Task: Find connections with filter location Nāgod with filter topic #technologywith filter profile language French with filter current company Pharma Stuff with filter school Seventh Day Adventist Higher Secondary School with filter industry Semiconductor Manufacturing with filter service category Market Strategy with filter keywords title Budget Analyst
Action: Mouse moved to (488, 82)
Screenshot: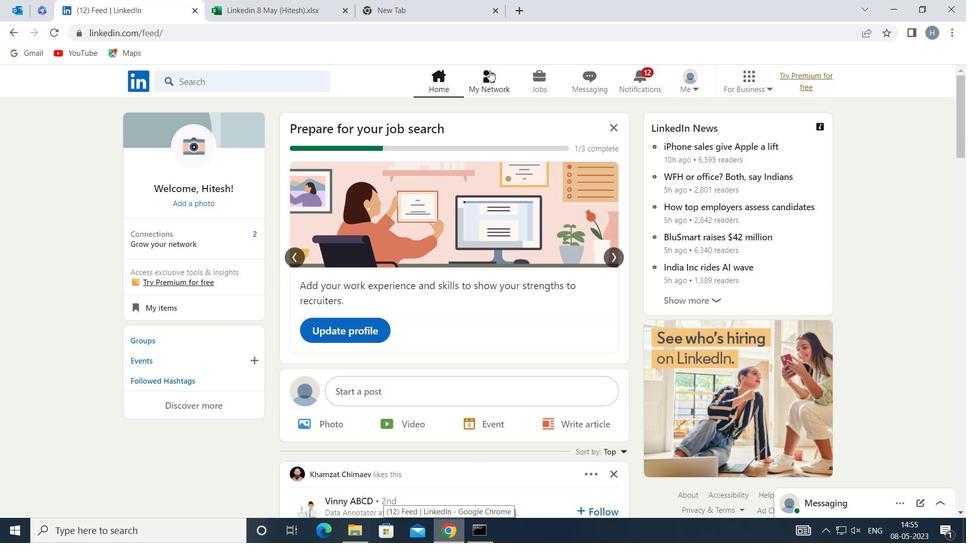 
Action: Mouse pressed left at (488, 82)
Screenshot: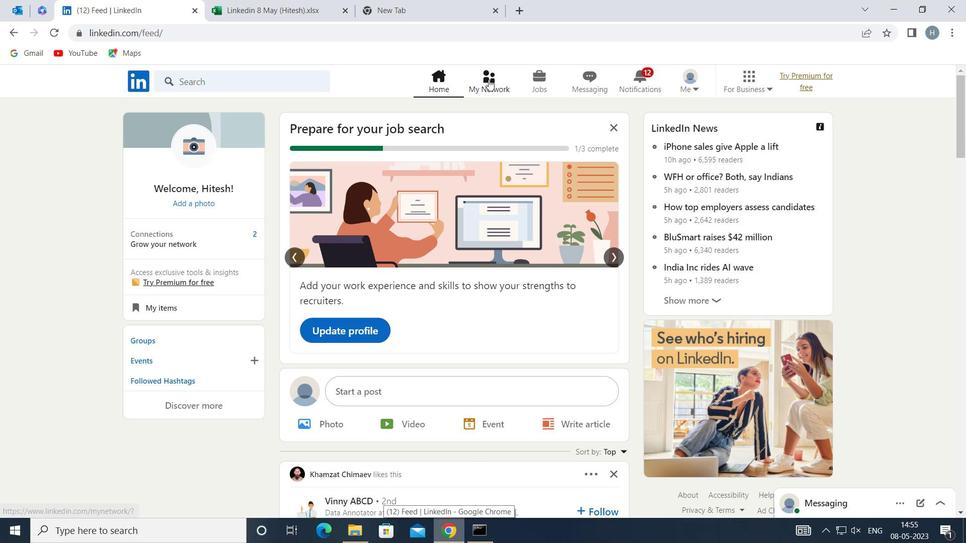 
Action: Mouse moved to (253, 151)
Screenshot: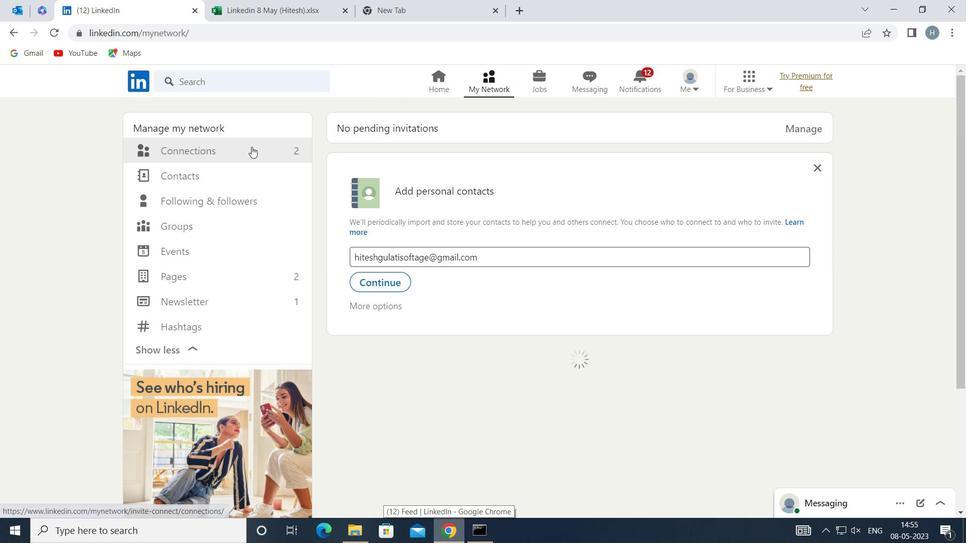 
Action: Mouse pressed left at (253, 151)
Screenshot: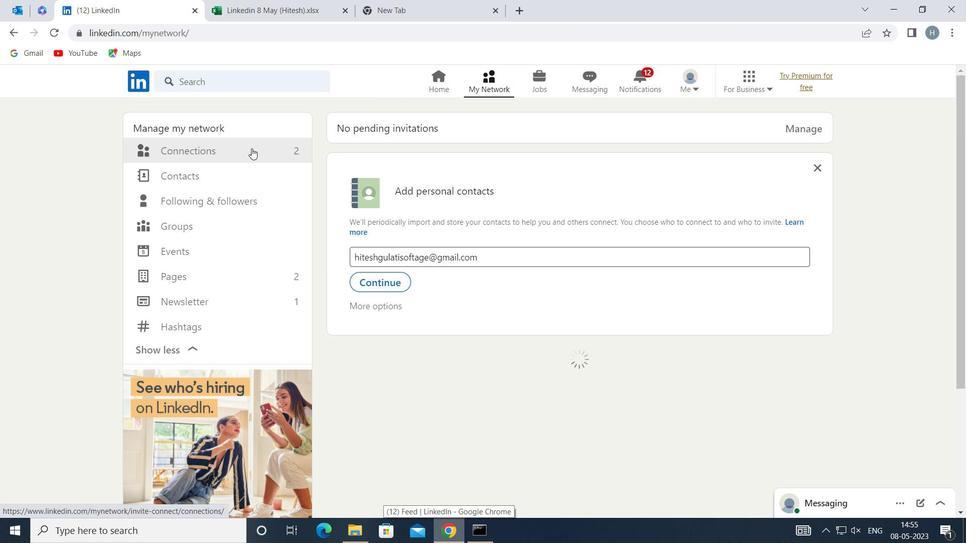 
Action: Mouse moved to (571, 149)
Screenshot: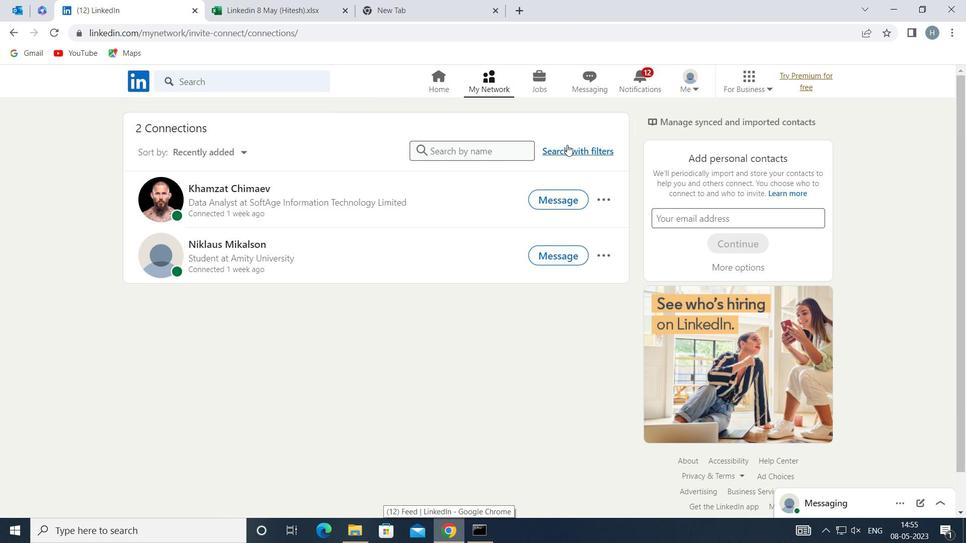 
Action: Mouse pressed left at (571, 149)
Screenshot: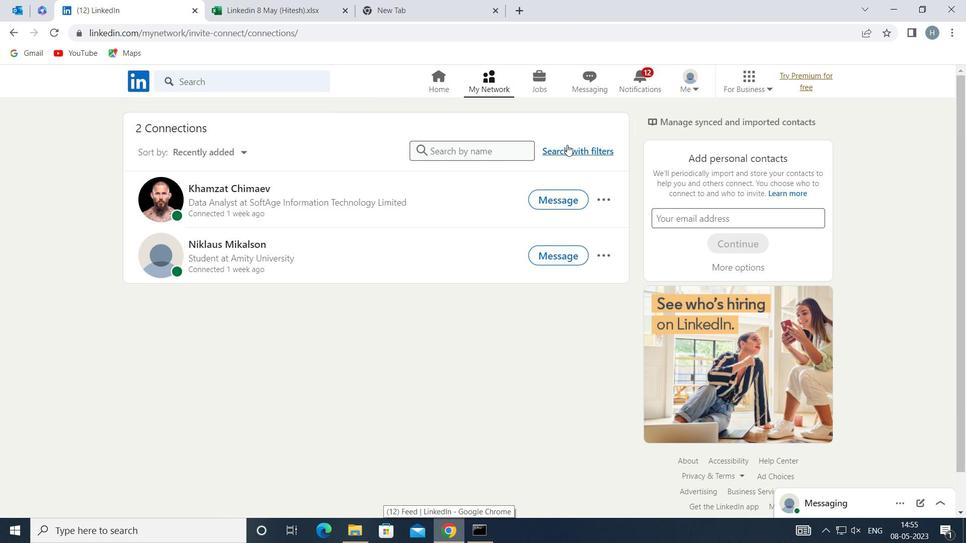 
Action: Mouse moved to (560, 150)
Screenshot: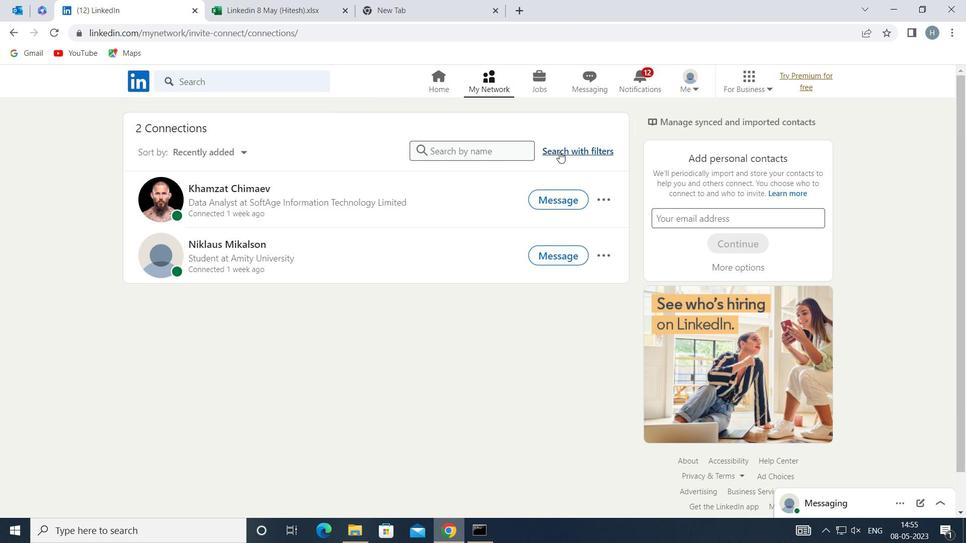 
Action: Mouse pressed left at (560, 150)
Screenshot: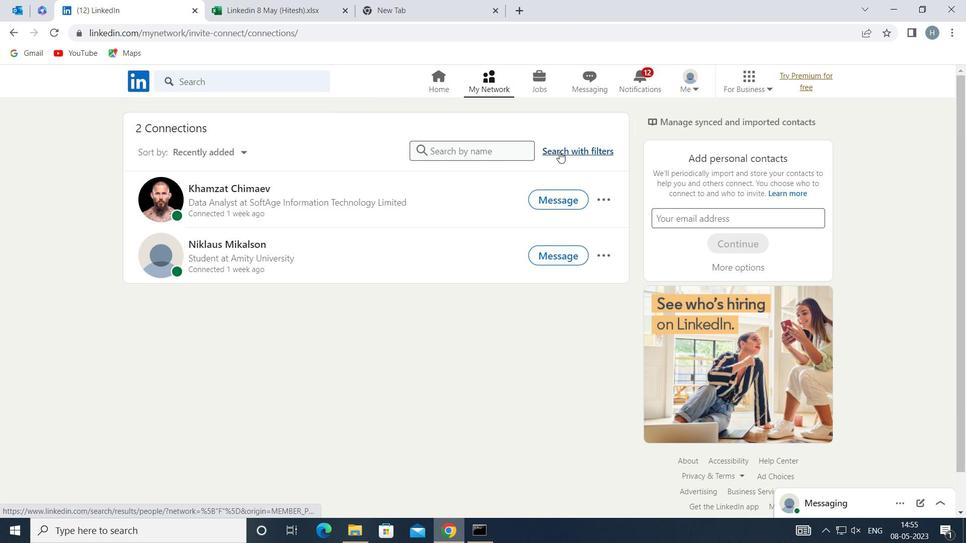 
Action: Mouse moved to (523, 110)
Screenshot: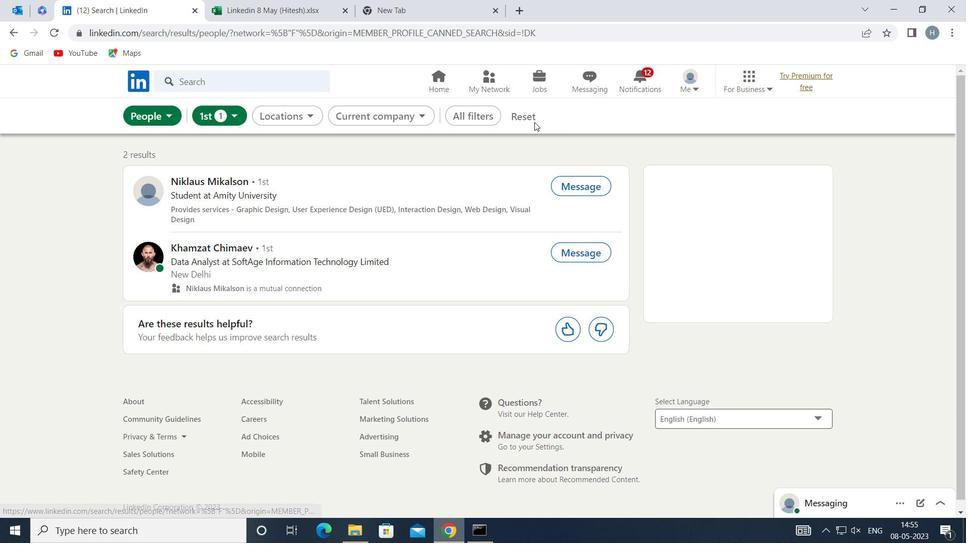 
Action: Mouse pressed left at (523, 110)
Screenshot: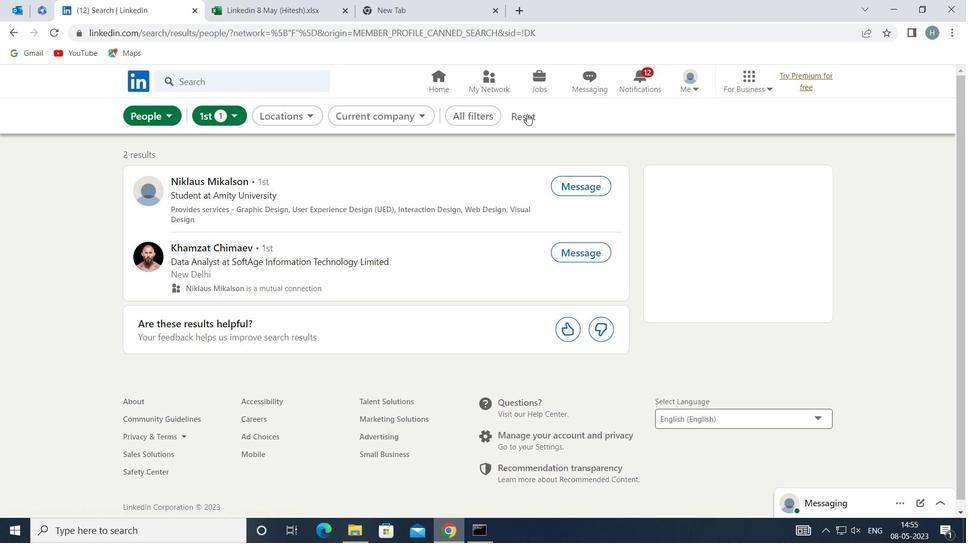 
Action: Mouse moved to (519, 111)
Screenshot: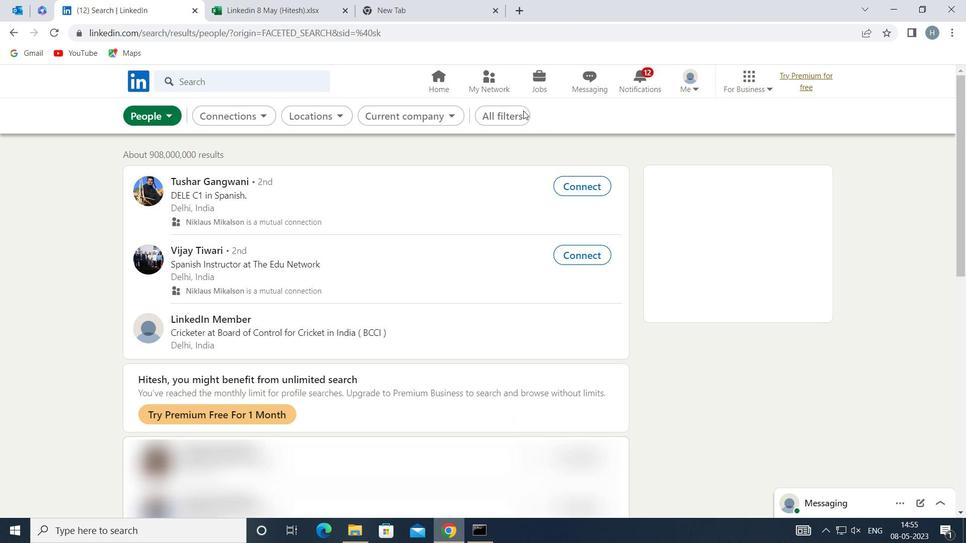
Action: Mouse pressed left at (519, 111)
Screenshot: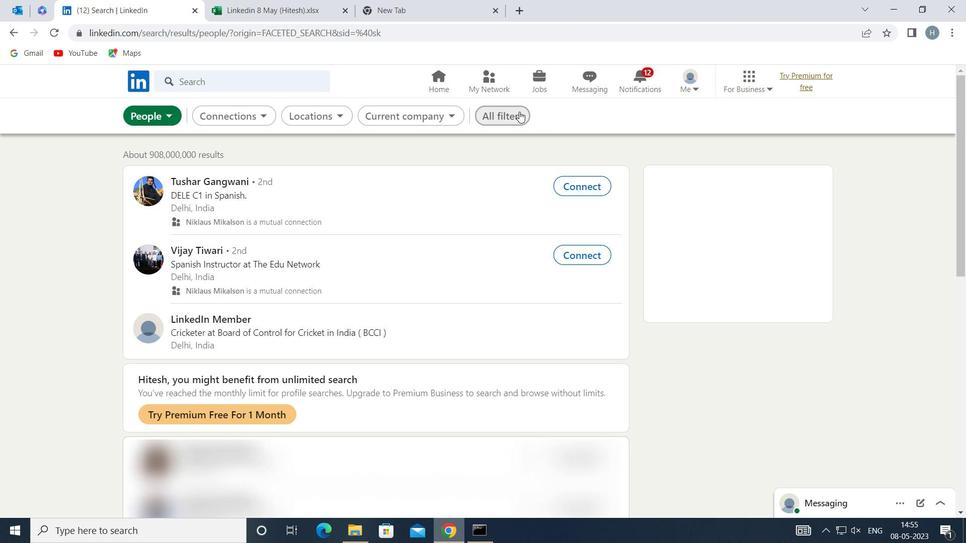 
Action: Mouse moved to (798, 213)
Screenshot: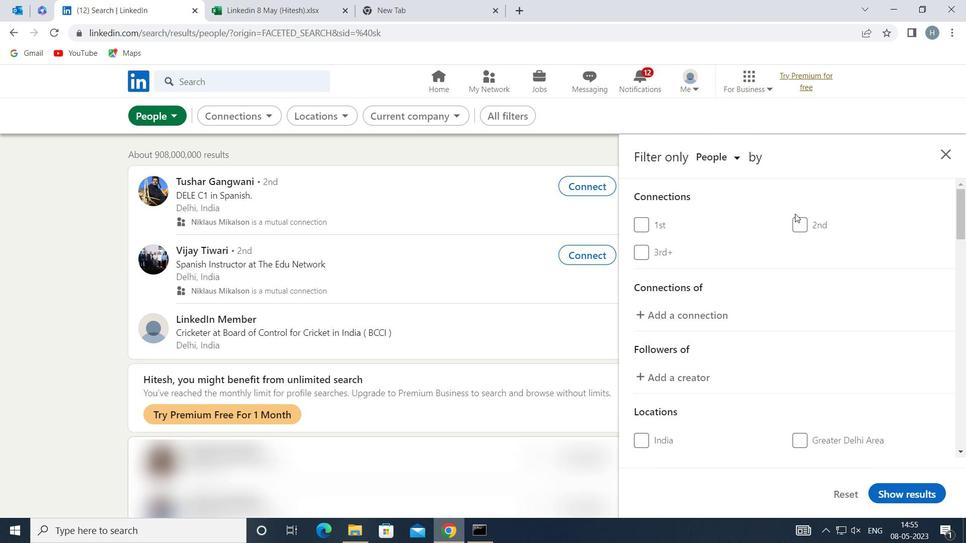 
Action: Mouse scrolled (798, 213) with delta (0, 0)
Screenshot: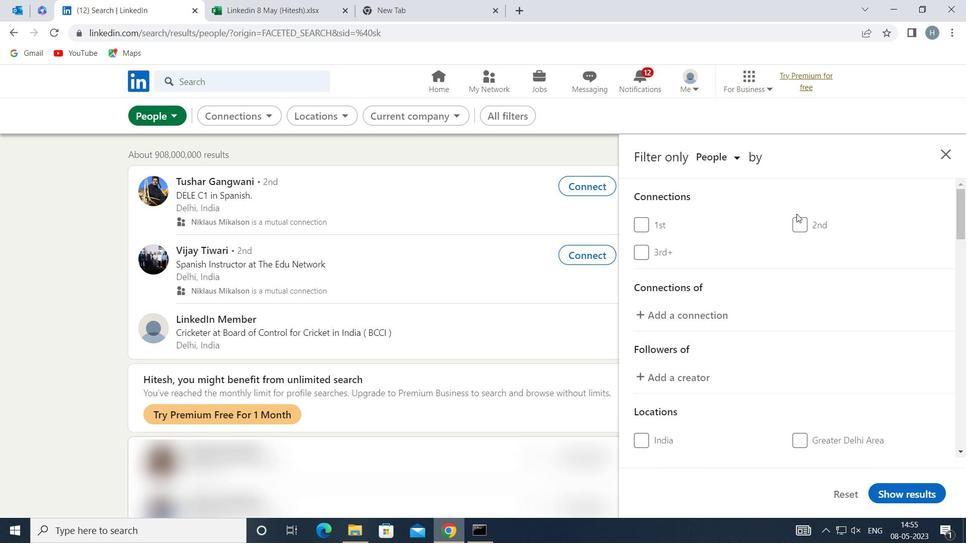 
Action: Mouse scrolled (798, 213) with delta (0, 0)
Screenshot: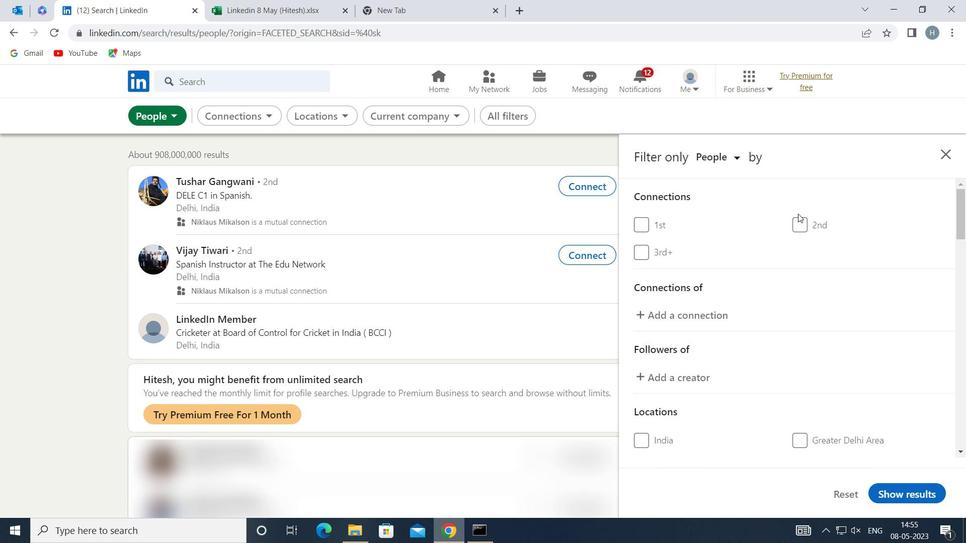 
Action: Mouse moved to (802, 212)
Screenshot: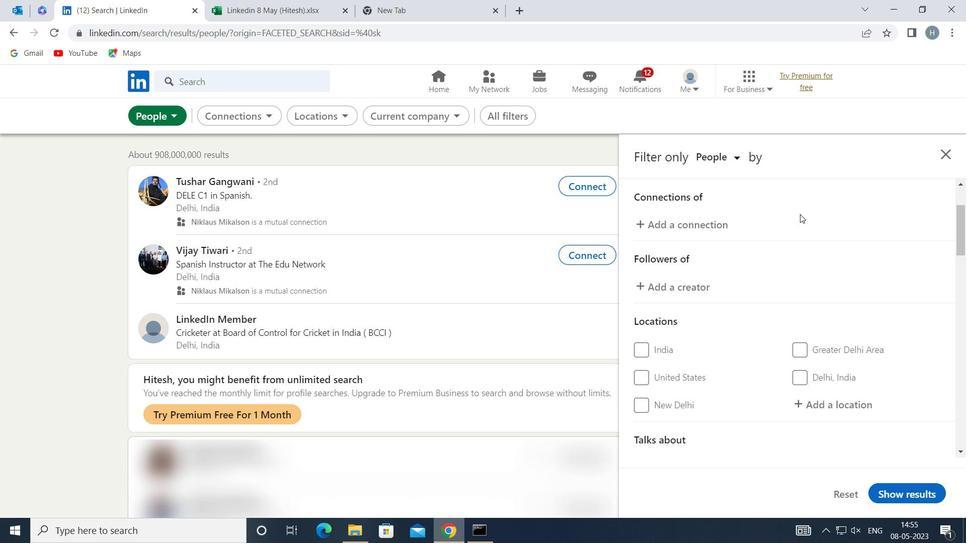 
Action: Mouse scrolled (802, 212) with delta (0, 0)
Screenshot: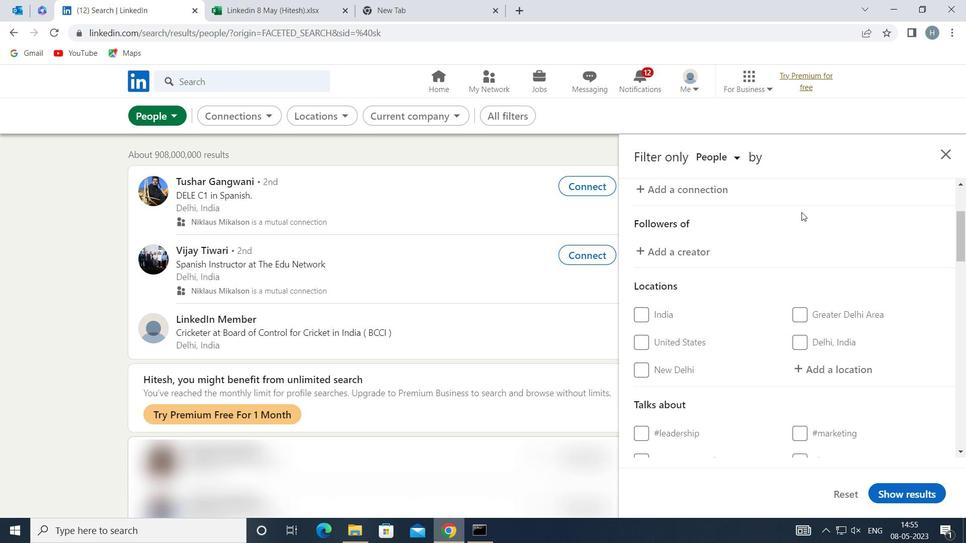 
Action: Mouse moved to (844, 302)
Screenshot: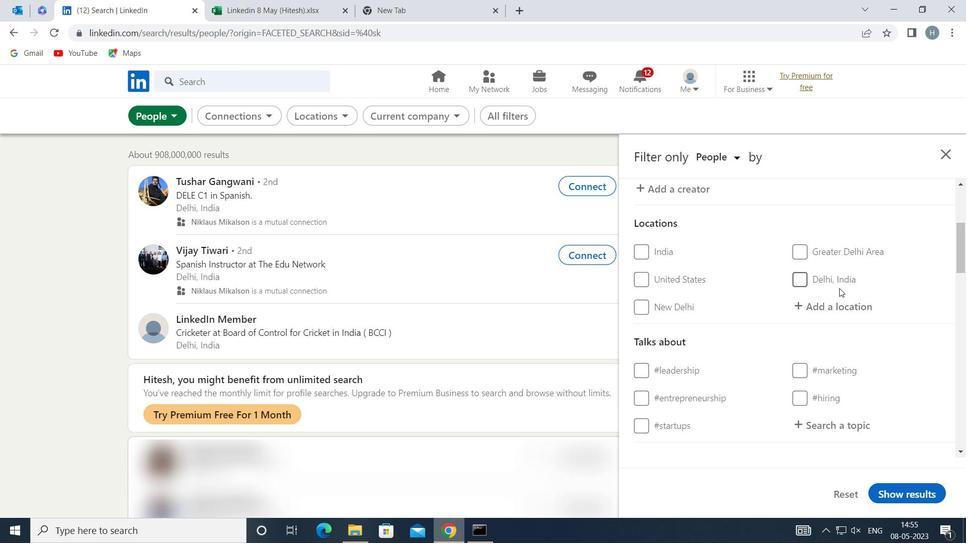 
Action: Mouse pressed left at (844, 302)
Screenshot: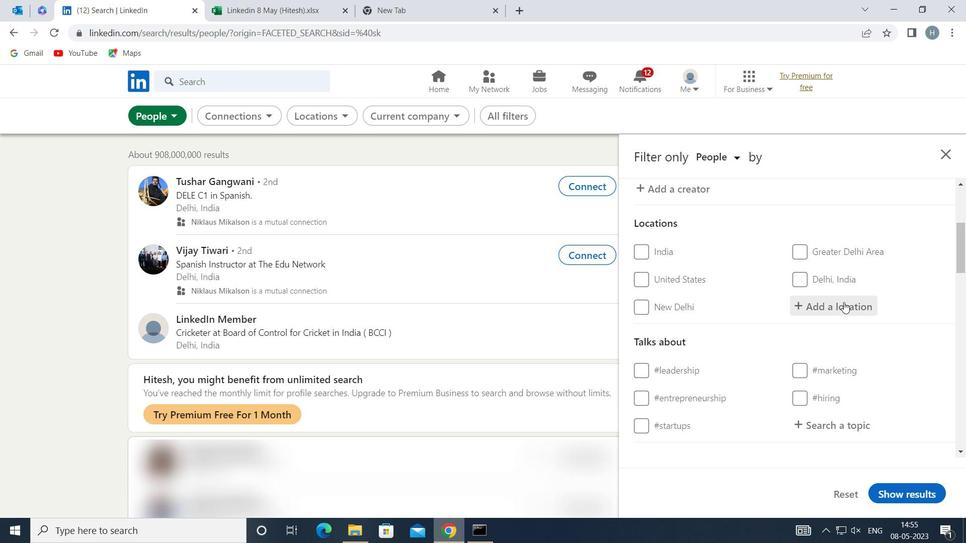 
Action: Mouse moved to (844, 302)
Screenshot: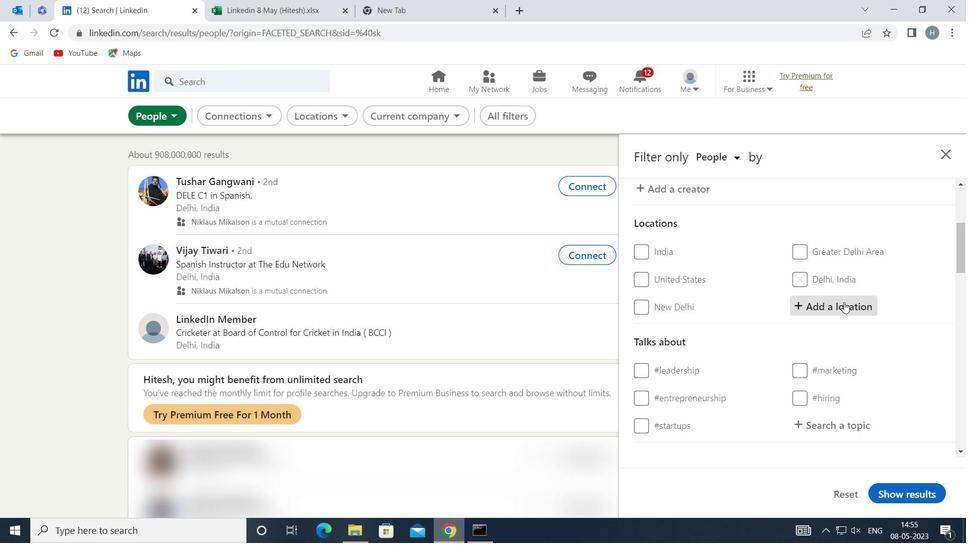 
Action: Key pressed <Key.shift>NAGOD
Screenshot: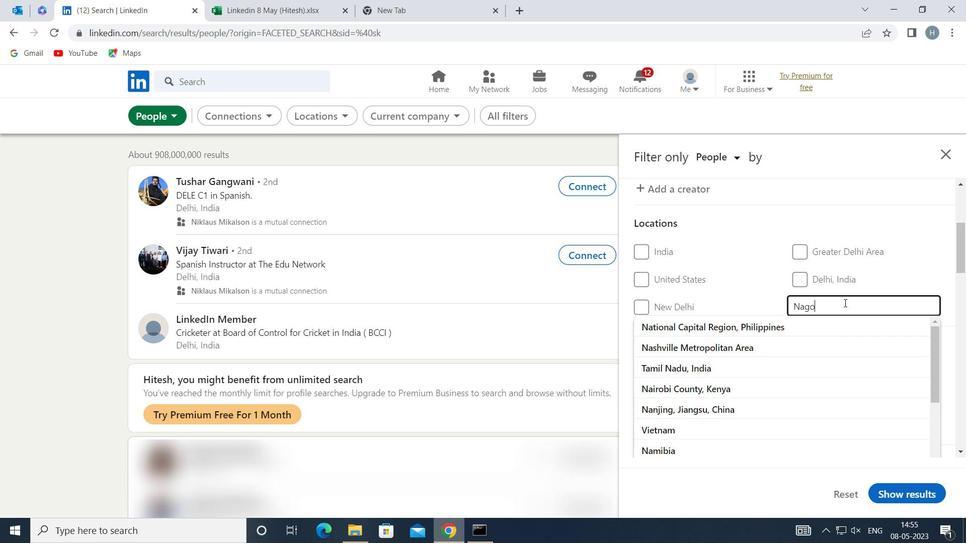 
Action: Mouse moved to (829, 323)
Screenshot: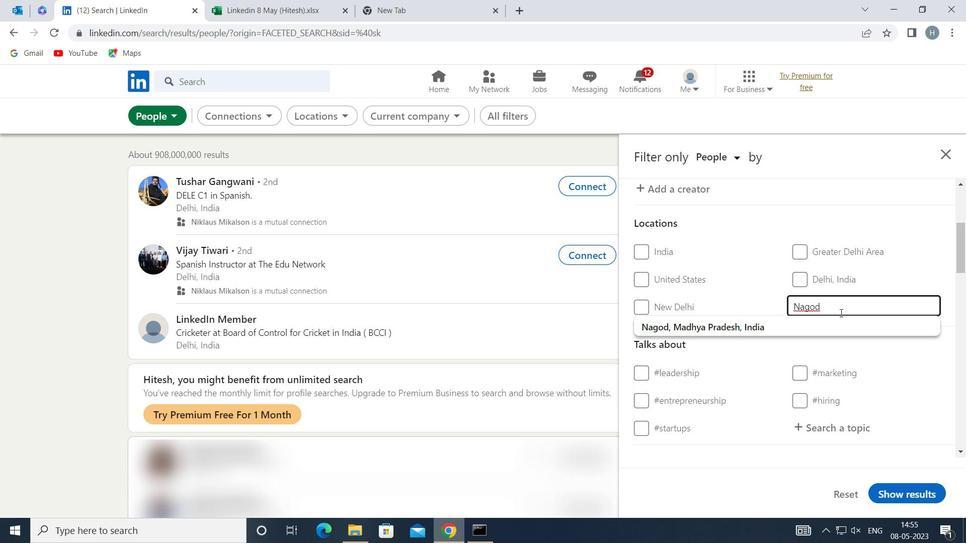 
Action: Mouse pressed left at (829, 323)
Screenshot: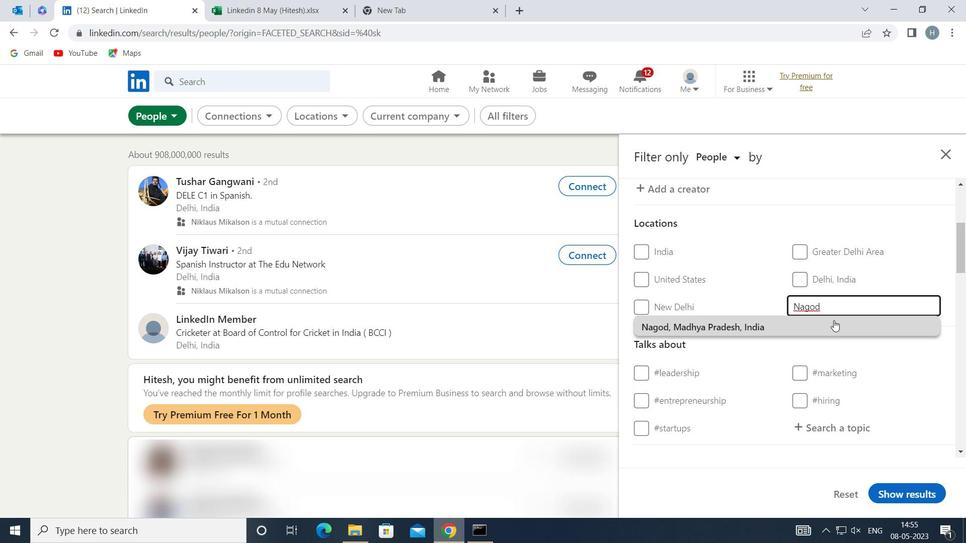 
Action: Mouse moved to (829, 324)
Screenshot: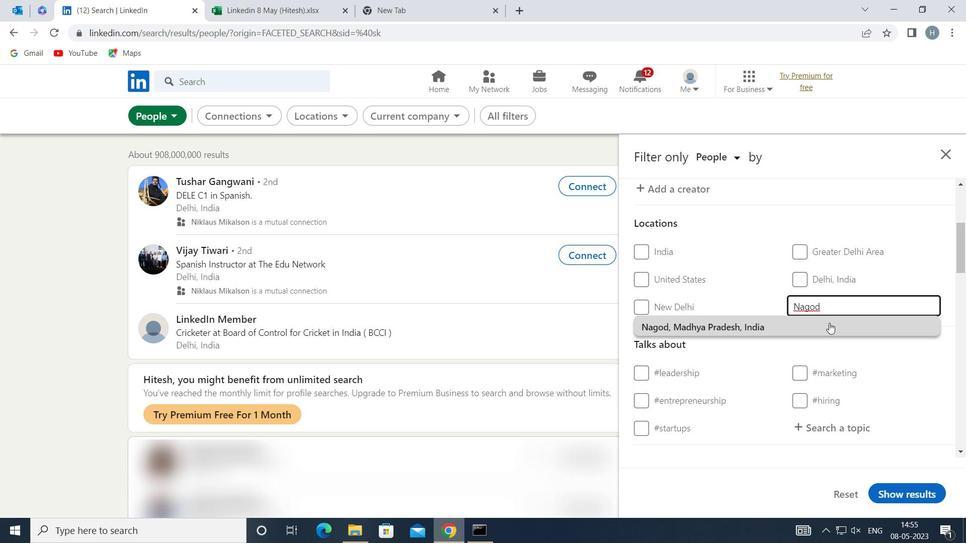 
Action: Mouse scrolled (829, 324) with delta (0, 0)
Screenshot: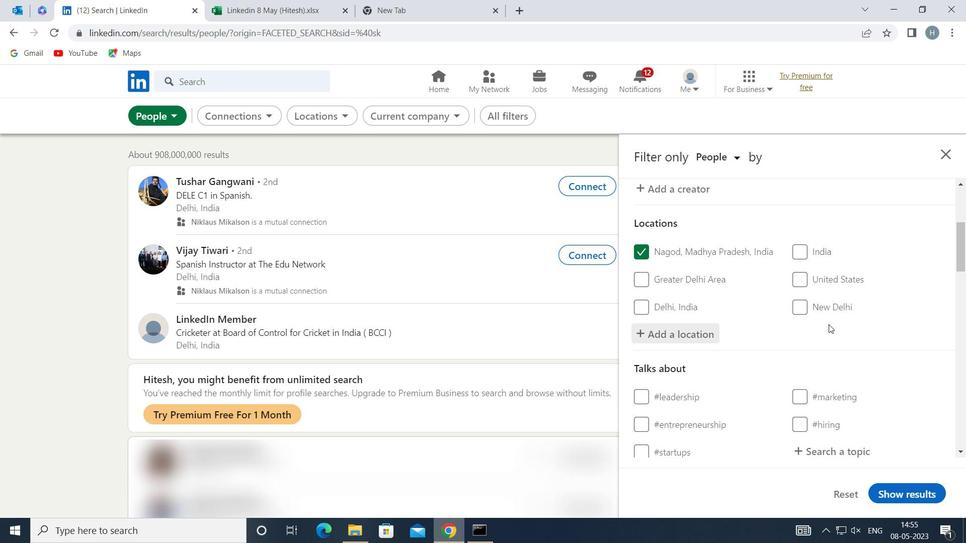 
Action: Mouse scrolled (829, 324) with delta (0, 0)
Screenshot: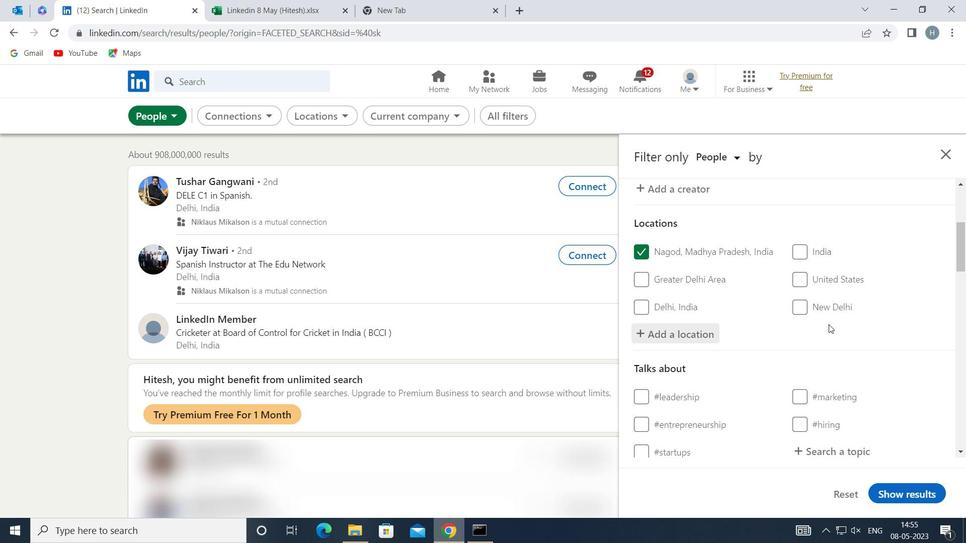
Action: Mouse pressed left at (829, 324)
Screenshot: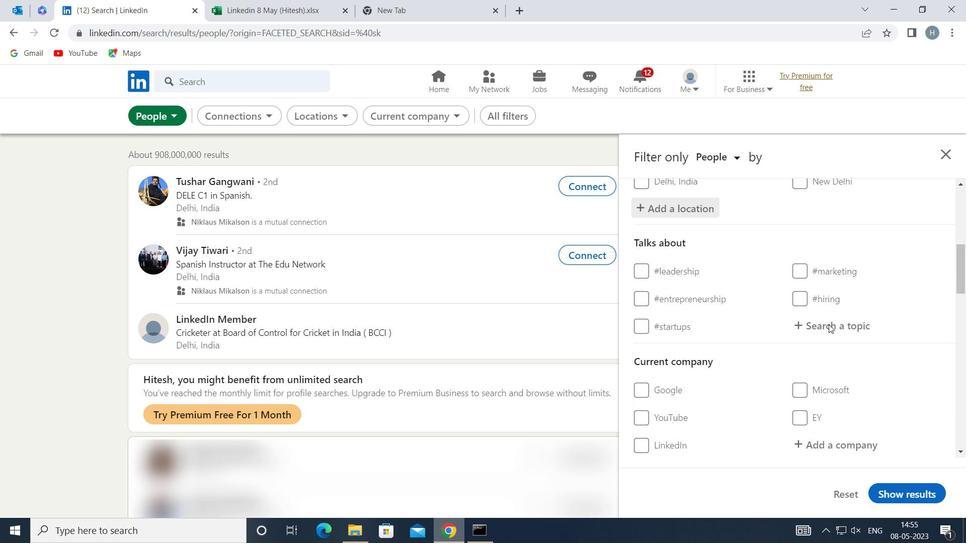 
Action: Key pressed TECHNOLOGY
Screenshot: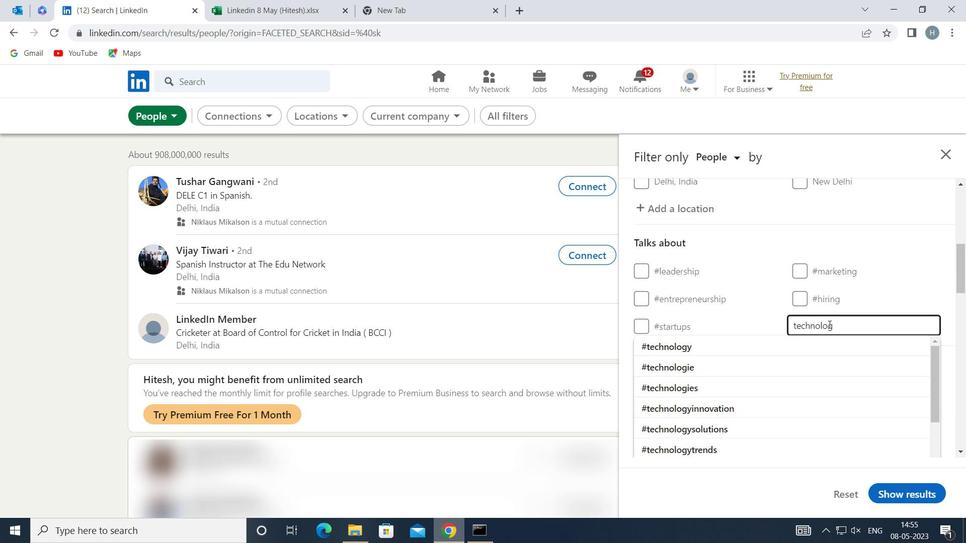 
Action: Mouse moved to (799, 339)
Screenshot: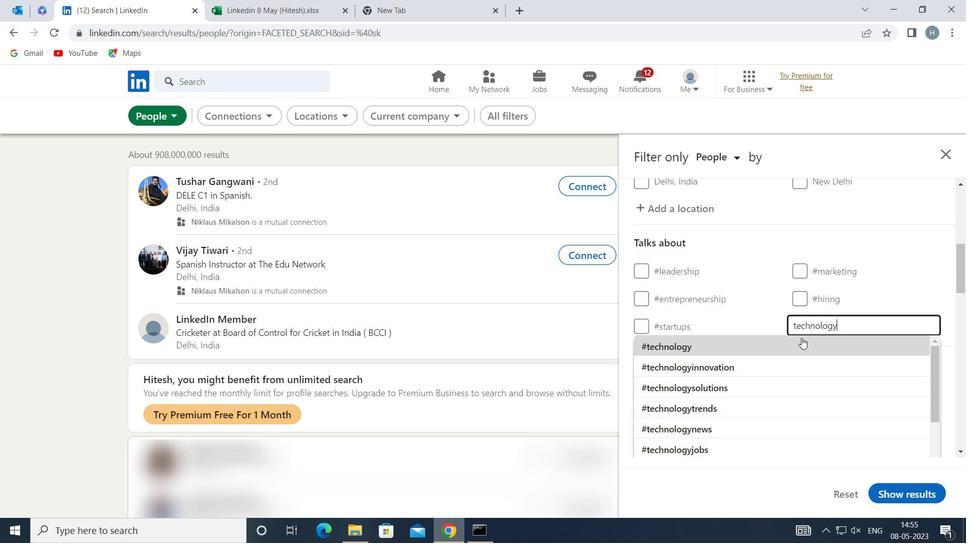 
Action: Mouse pressed left at (799, 339)
Screenshot: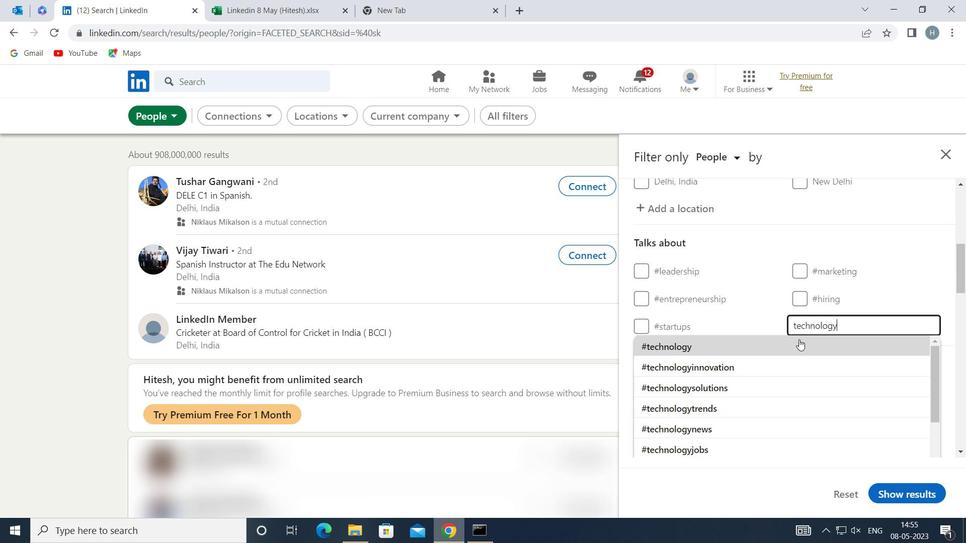 
Action: Mouse moved to (798, 336)
Screenshot: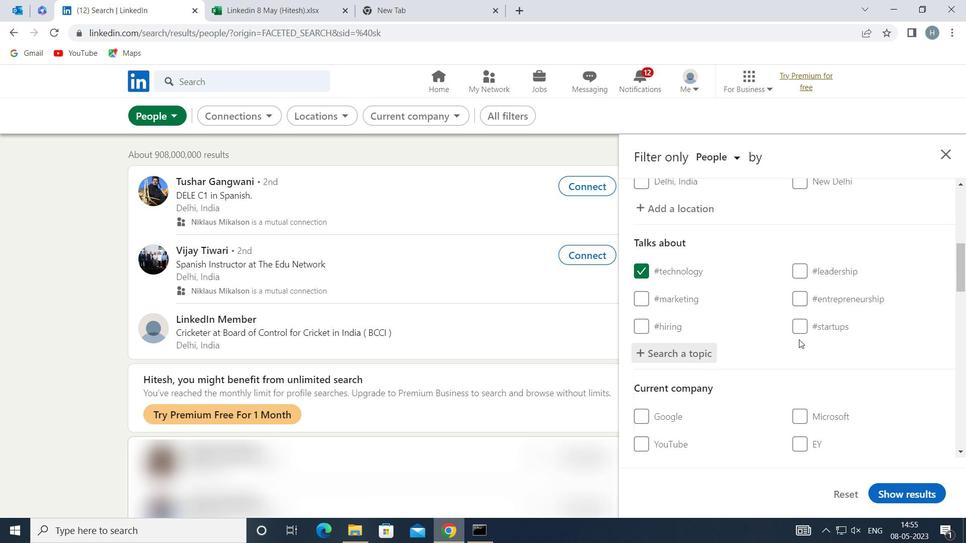
Action: Mouse scrolled (798, 335) with delta (0, 0)
Screenshot: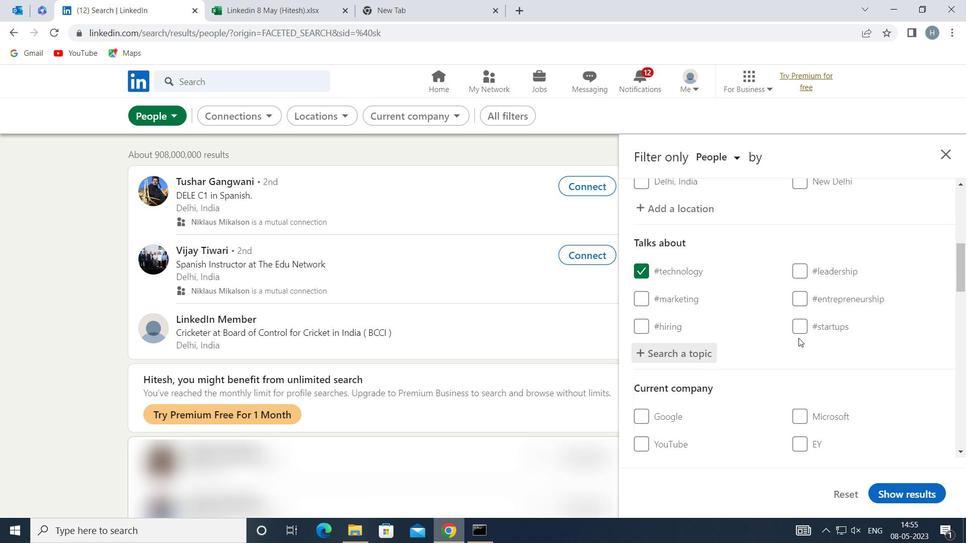 
Action: Mouse moved to (798, 331)
Screenshot: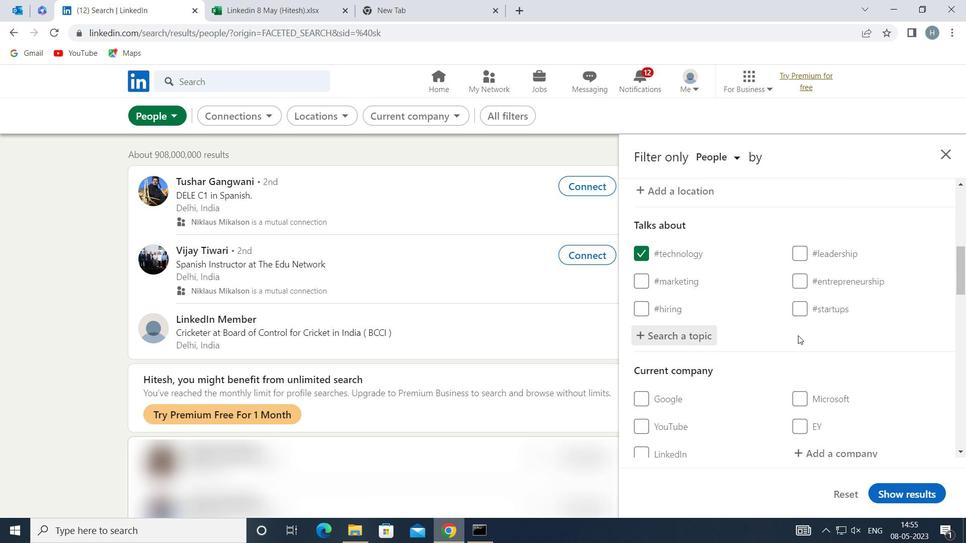 
Action: Mouse scrolled (798, 331) with delta (0, 0)
Screenshot: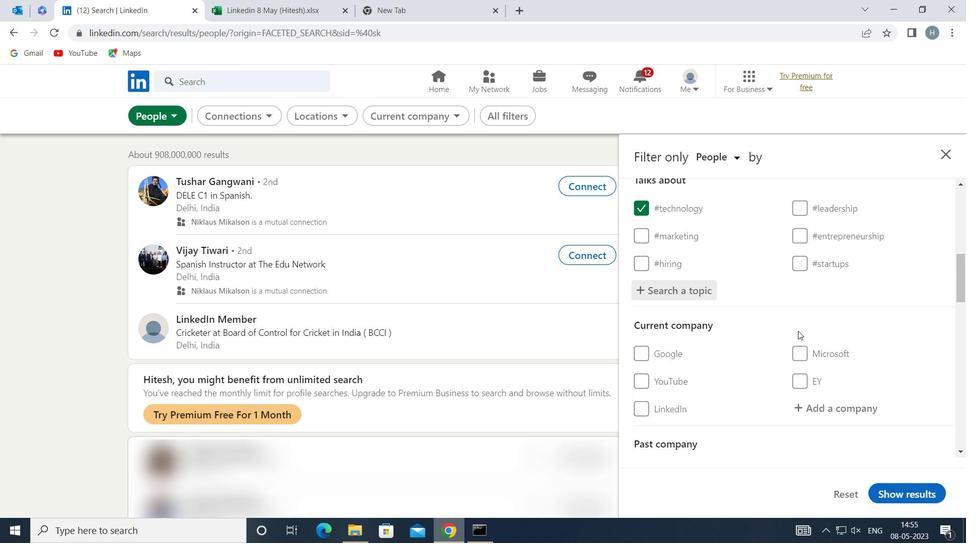 
Action: Mouse moved to (798, 331)
Screenshot: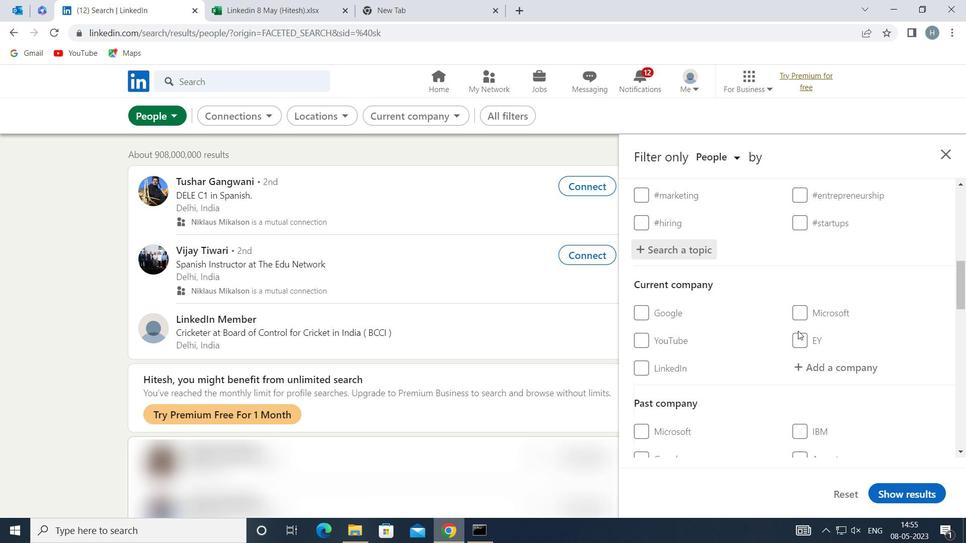 
Action: Mouse scrolled (798, 330) with delta (0, 0)
Screenshot: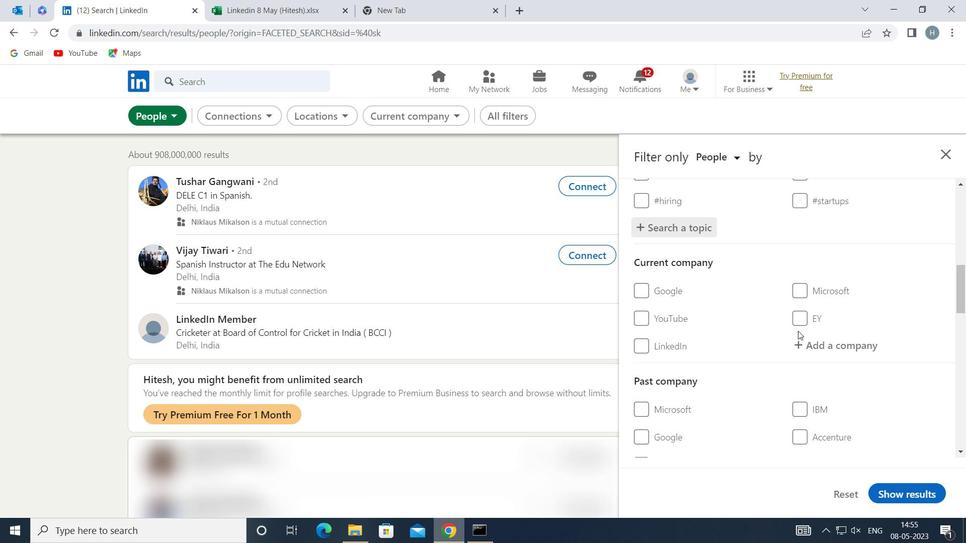 
Action: Mouse scrolled (798, 330) with delta (0, 0)
Screenshot: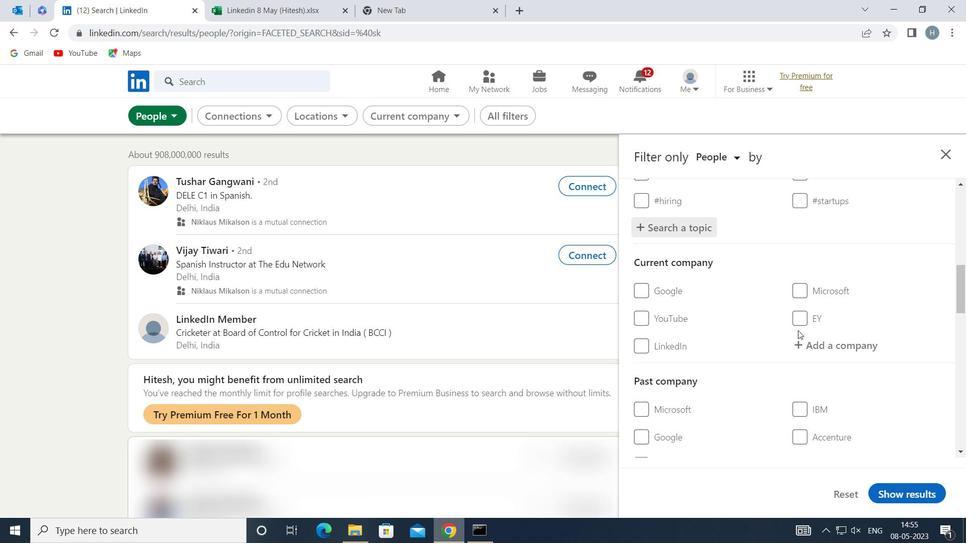 
Action: Mouse scrolled (798, 330) with delta (0, 0)
Screenshot: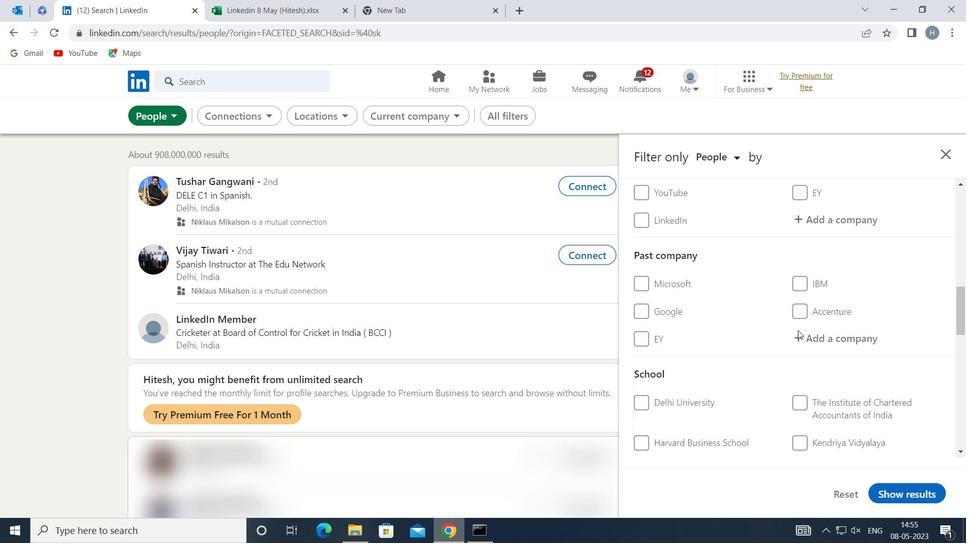 
Action: Mouse scrolled (798, 330) with delta (0, 0)
Screenshot: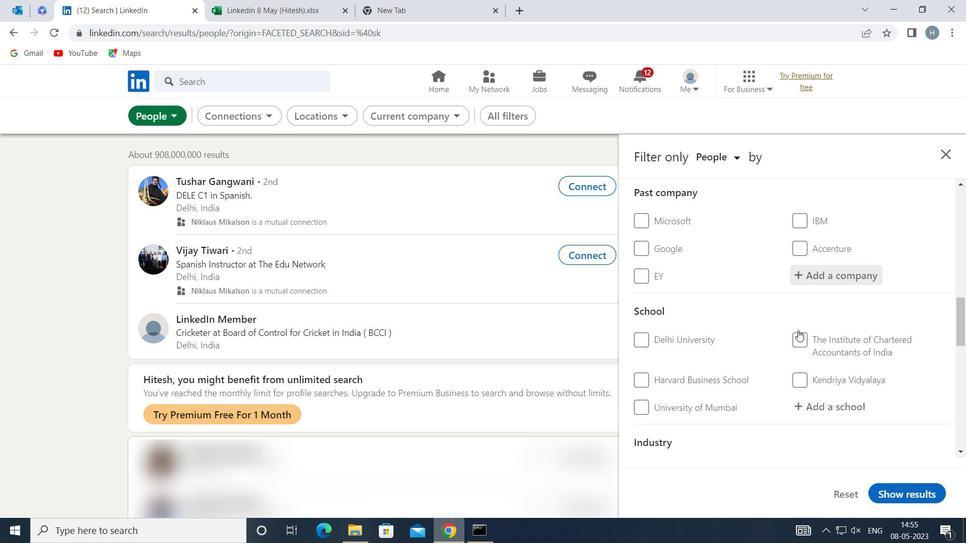 
Action: Mouse scrolled (798, 330) with delta (0, 0)
Screenshot: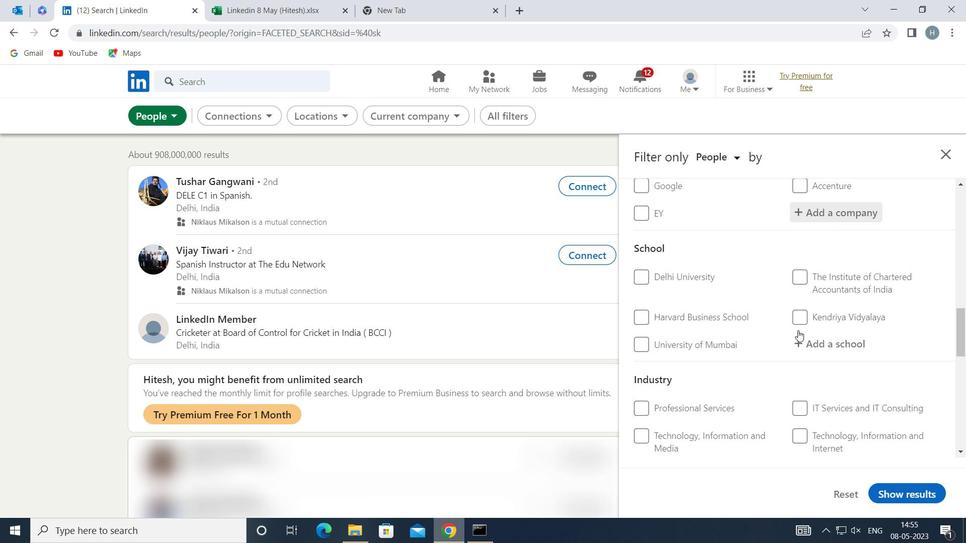 
Action: Mouse scrolled (798, 330) with delta (0, 0)
Screenshot: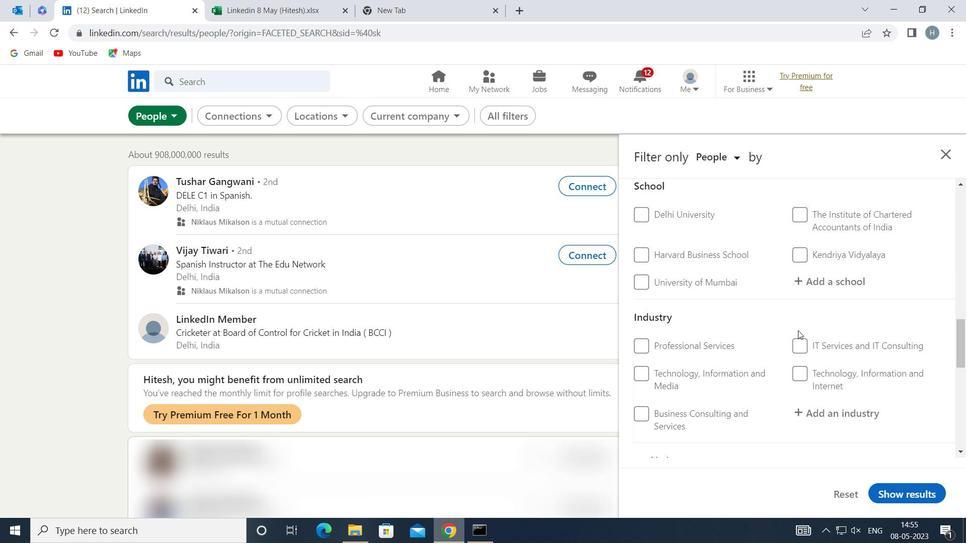 
Action: Mouse scrolled (798, 330) with delta (0, 0)
Screenshot: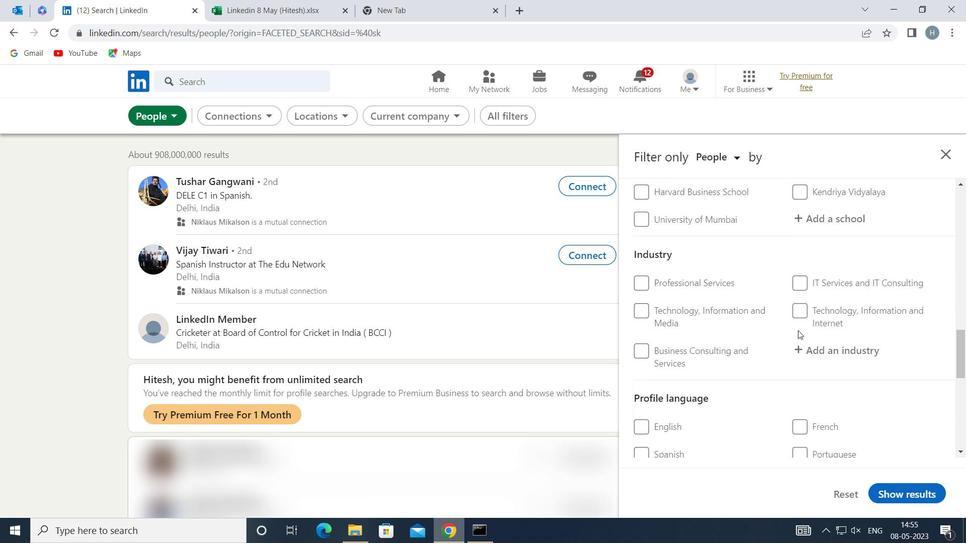 
Action: Mouse moved to (801, 367)
Screenshot: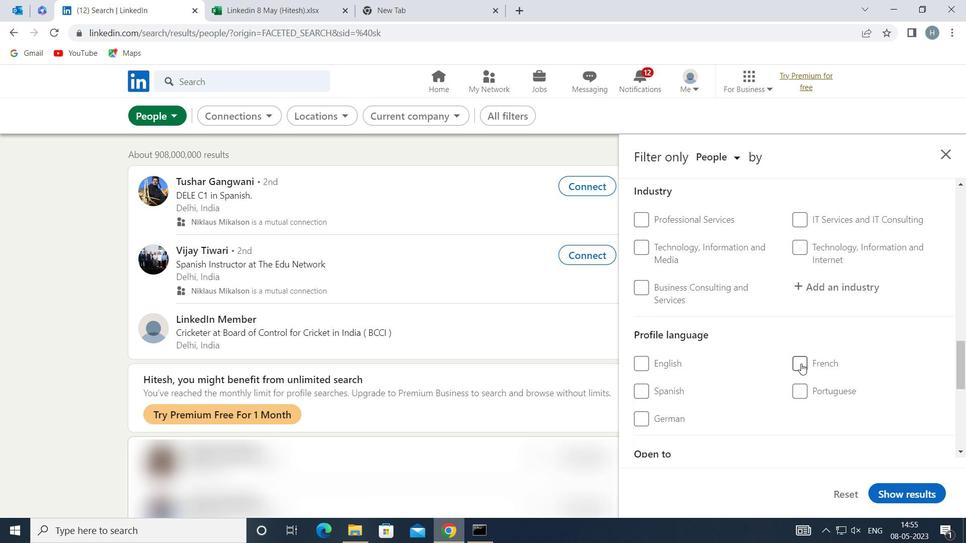 
Action: Mouse pressed left at (801, 367)
Screenshot: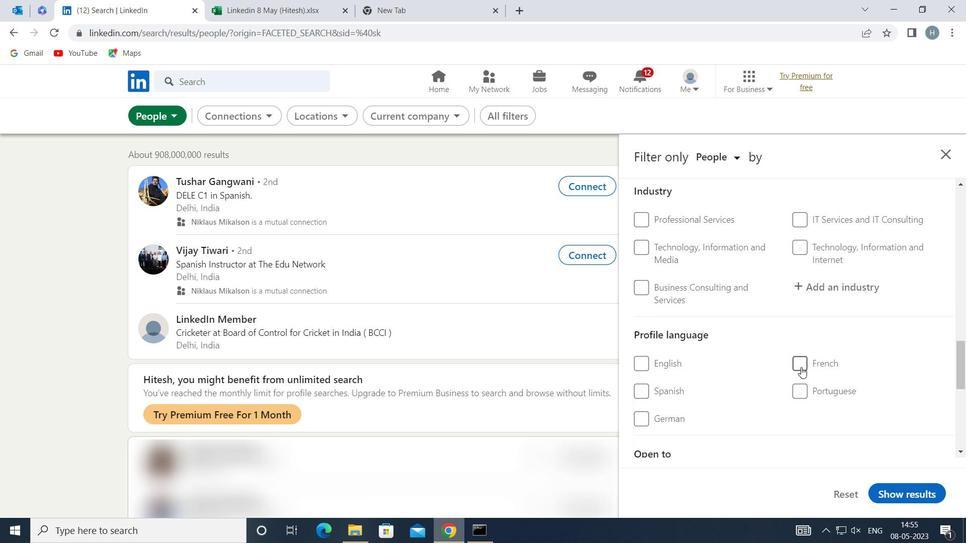 
Action: Mouse moved to (758, 346)
Screenshot: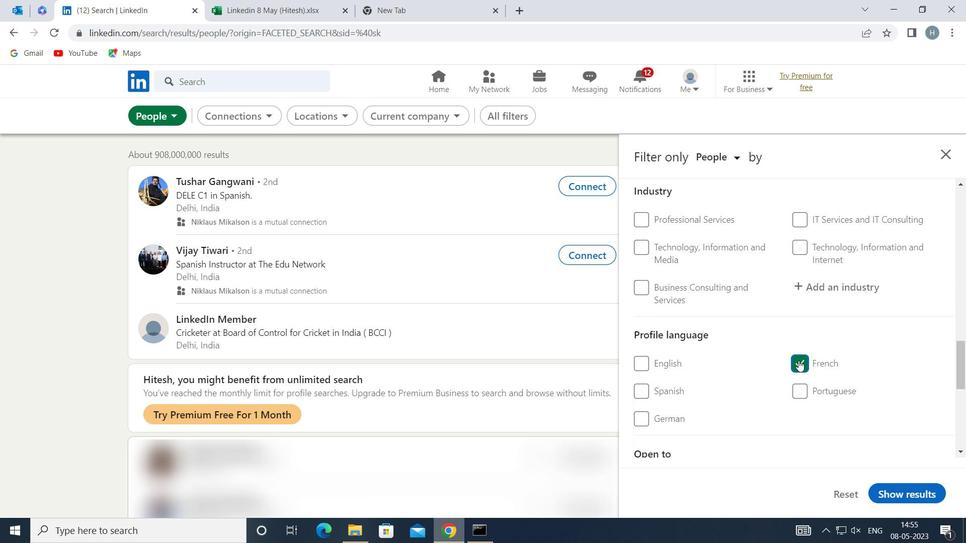 
Action: Mouse scrolled (758, 346) with delta (0, 0)
Screenshot: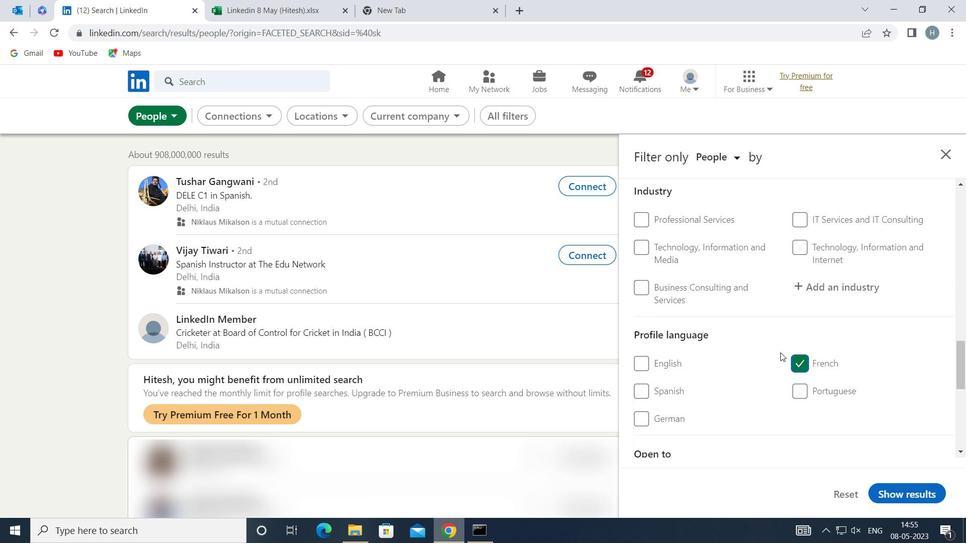 
Action: Mouse scrolled (758, 346) with delta (0, 0)
Screenshot: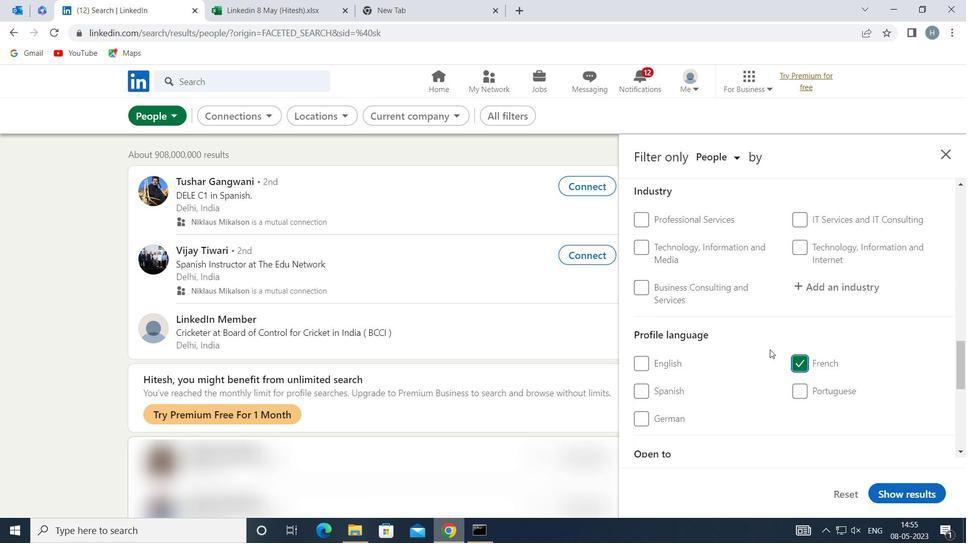 
Action: Mouse scrolled (758, 346) with delta (0, 0)
Screenshot: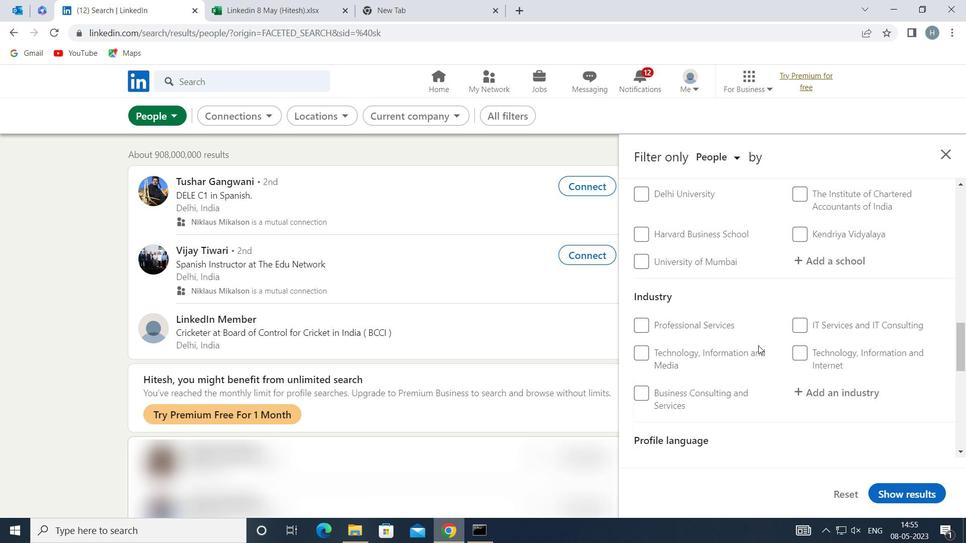 
Action: Mouse scrolled (758, 346) with delta (0, 0)
Screenshot: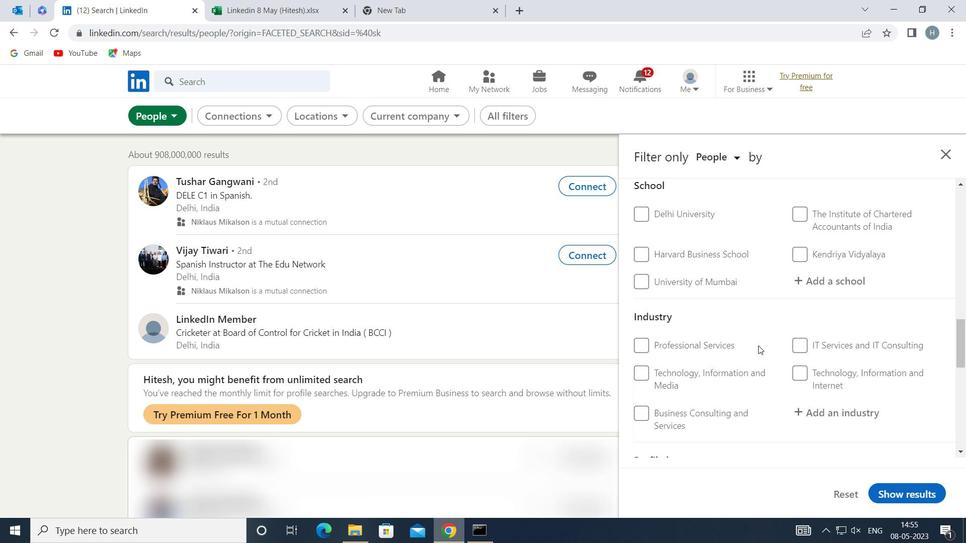 
Action: Mouse scrolled (758, 346) with delta (0, 0)
Screenshot: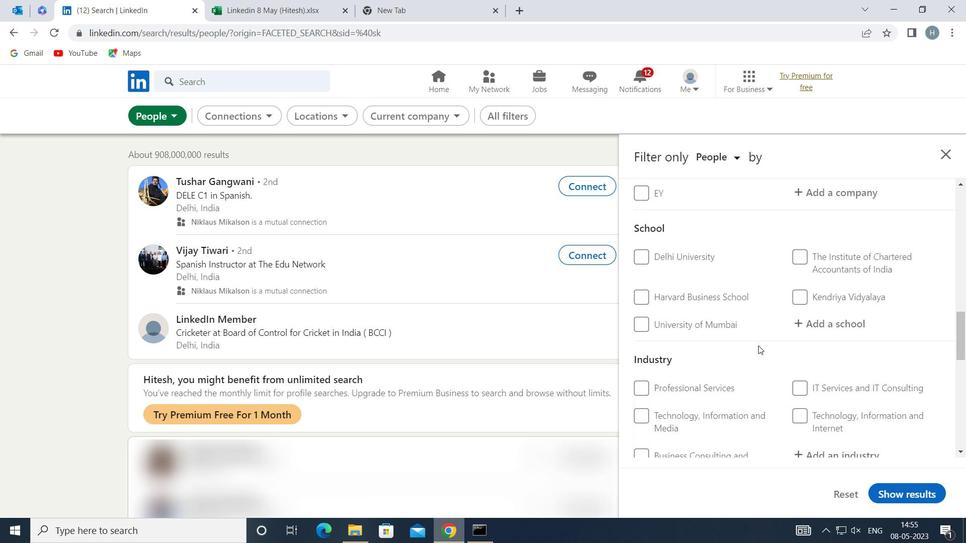 
Action: Mouse scrolled (758, 346) with delta (0, 0)
Screenshot: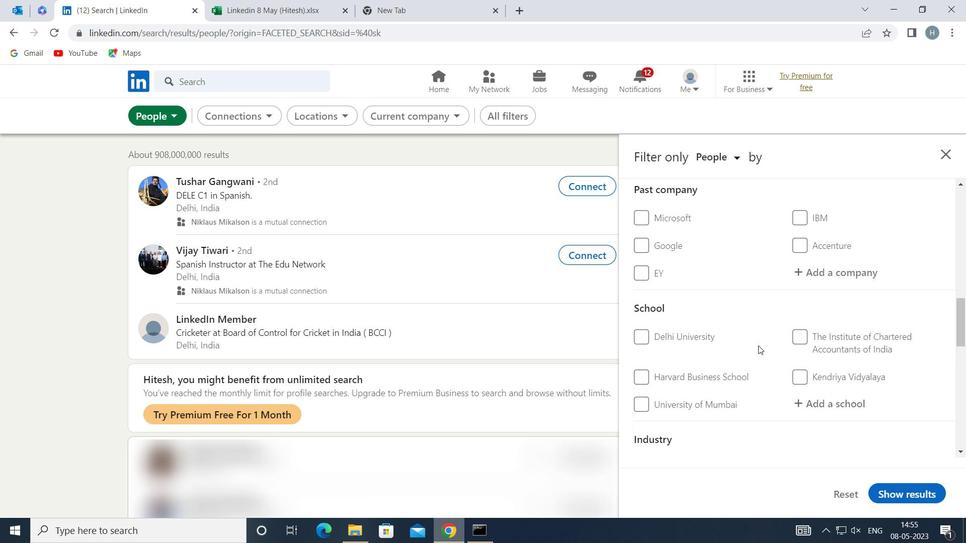 
Action: Mouse scrolled (758, 346) with delta (0, 0)
Screenshot: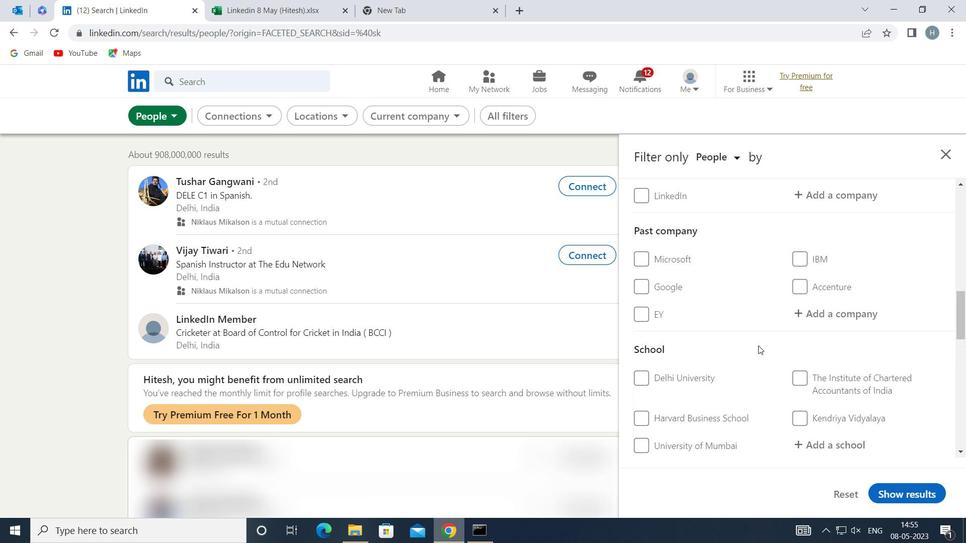 
Action: Mouse moved to (821, 344)
Screenshot: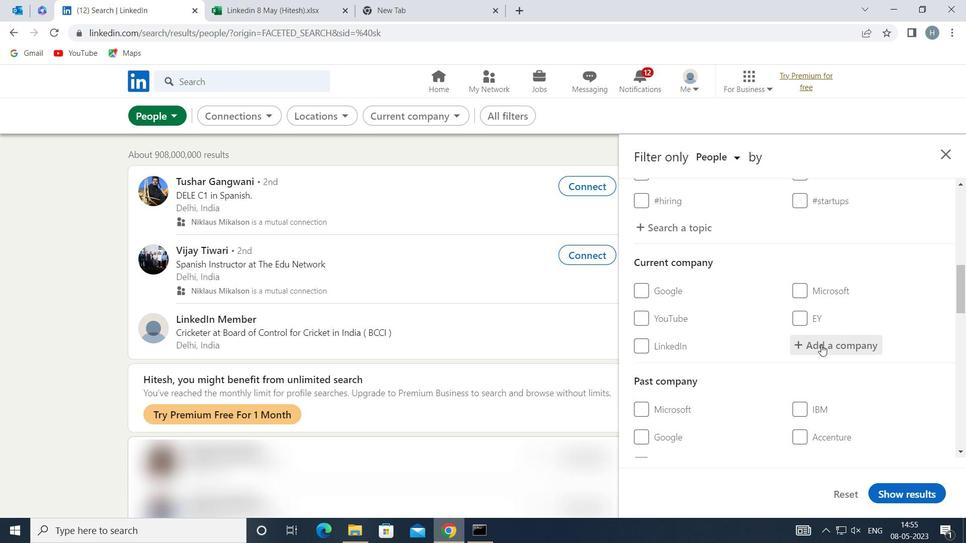 
Action: Mouse pressed left at (821, 344)
Screenshot: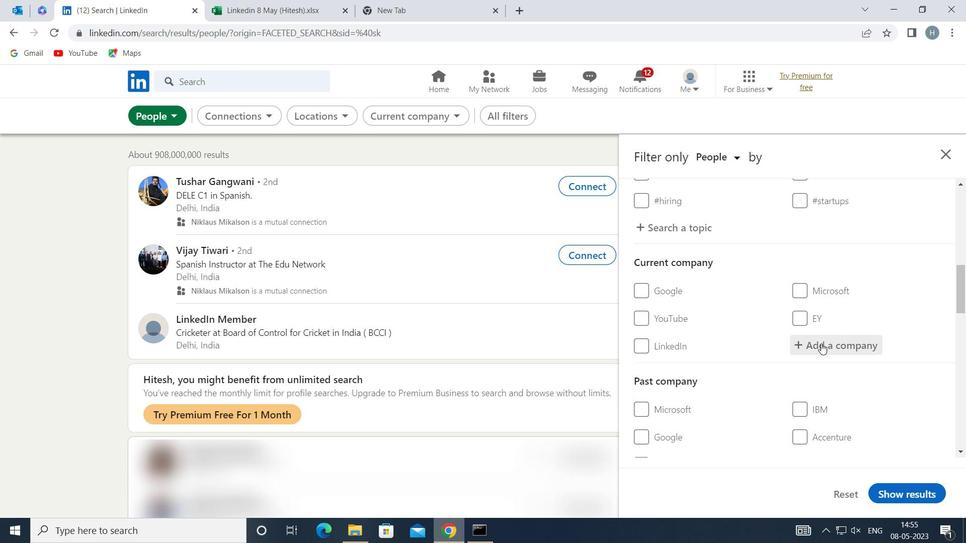 
Action: Key pressed <Key.shift>PHARMA<Key.space><Key.shift>STUFF
Screenshot: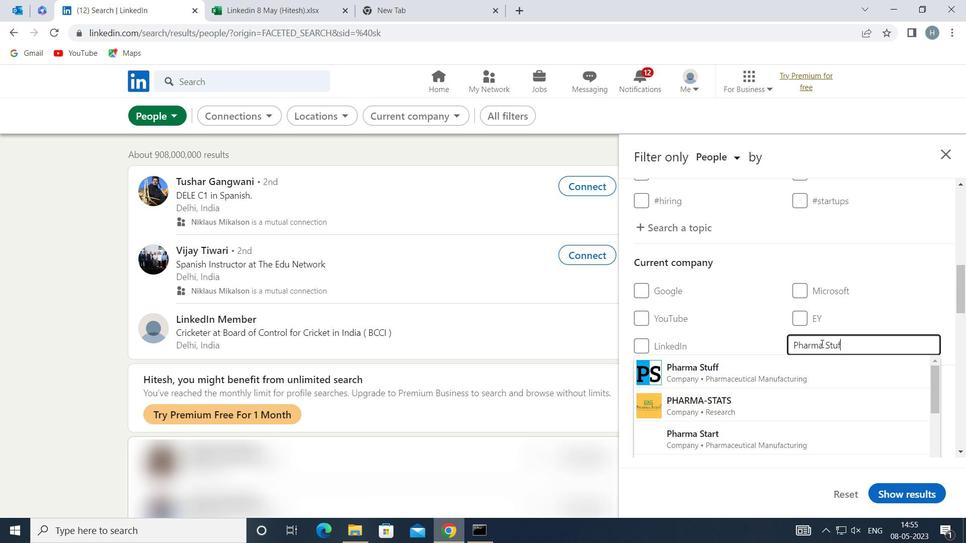 
Action: Mouse moved to (719, 371)
Screenshot: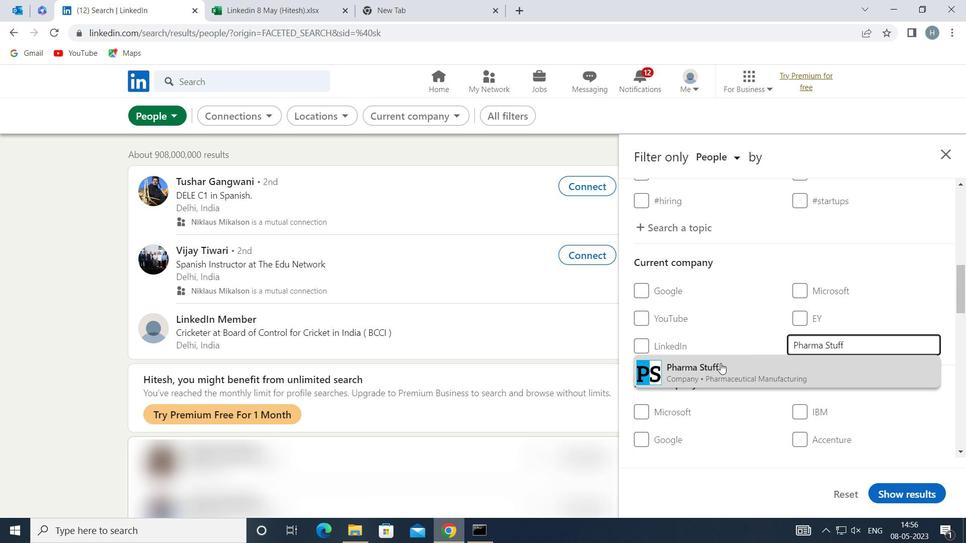 
Action: Mouse pressed left at (719, 371)
Screenshot: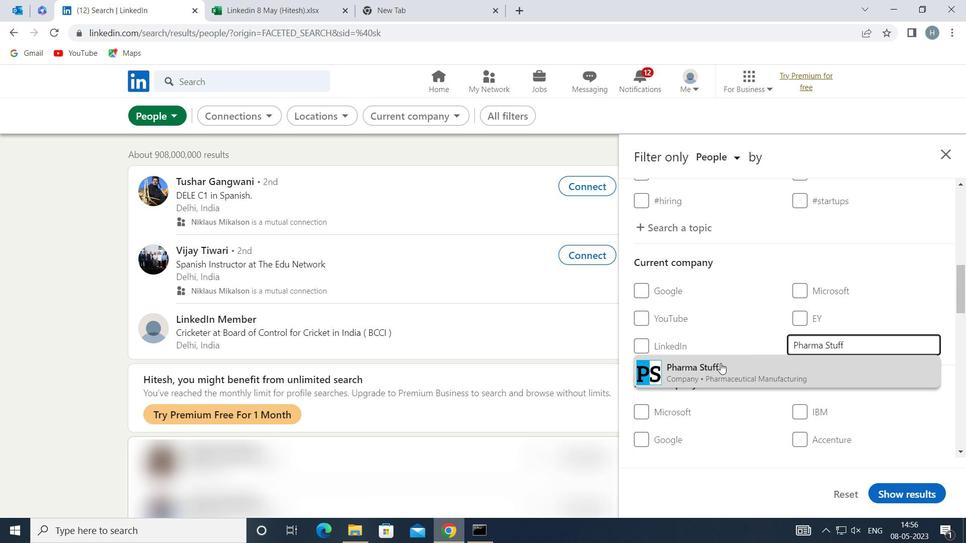 
Action: Mouse moved to (741, 352)
Screenshot: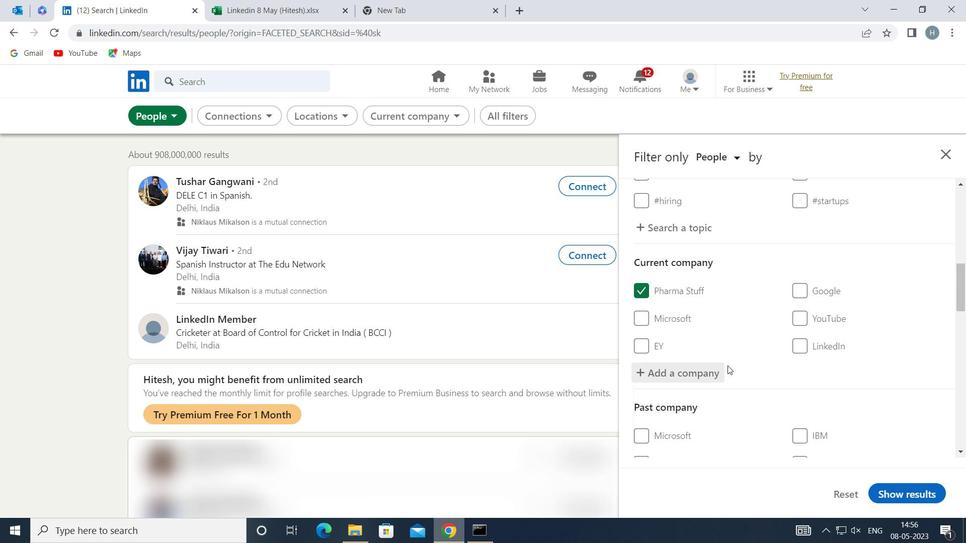 
Action: Mouse scrolled (741, 352) with delta (0, 0)
Screenshot: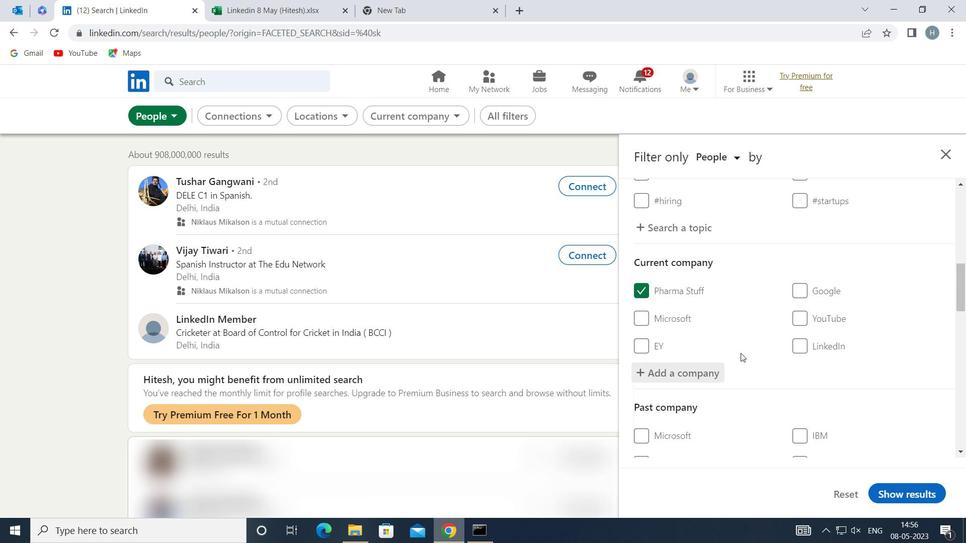 
Action: Mouse scrolled (741, 352) with delta (0, 0)
Screenshot: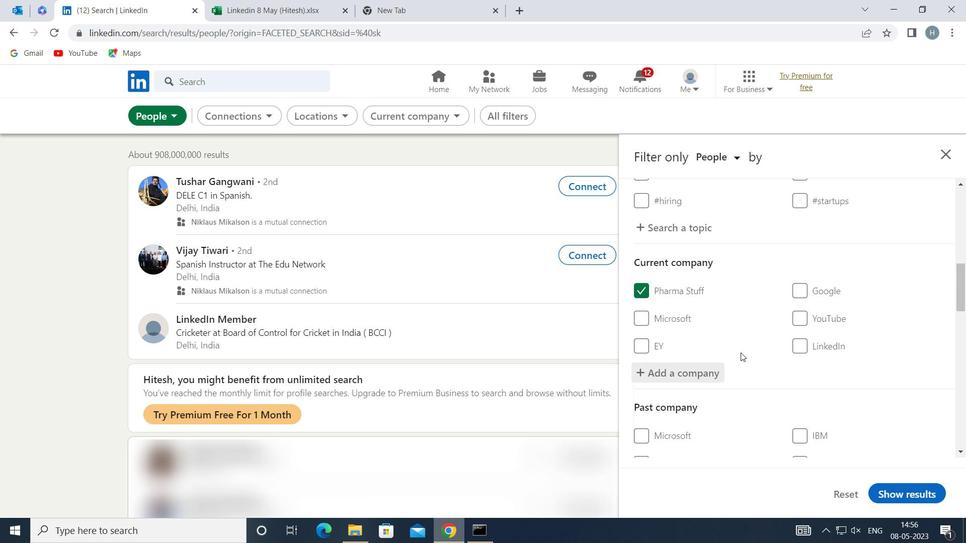 
Action: Mouse moved to (743, 347)
Screenshot: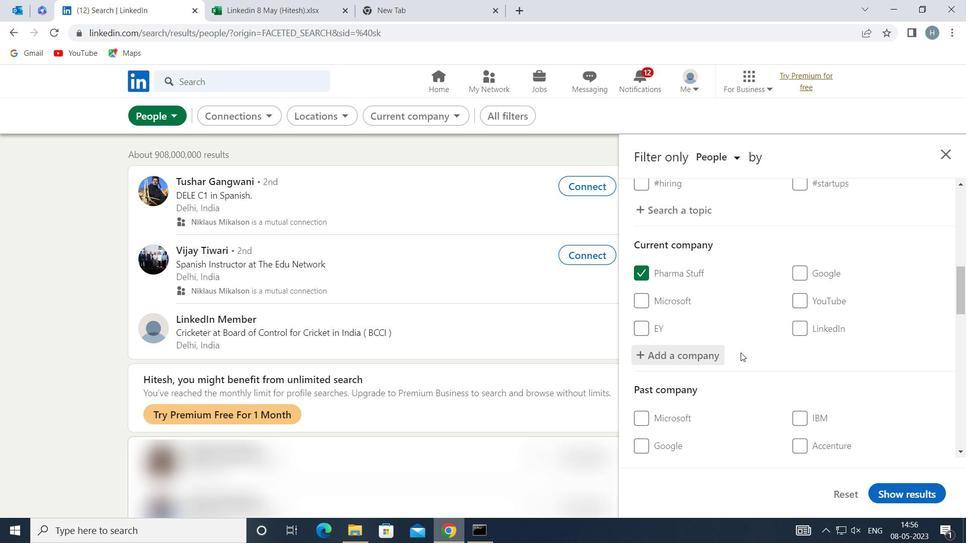 
Action: Mouse scrolled (743, 347) with delta (0, 0)
Screenshot: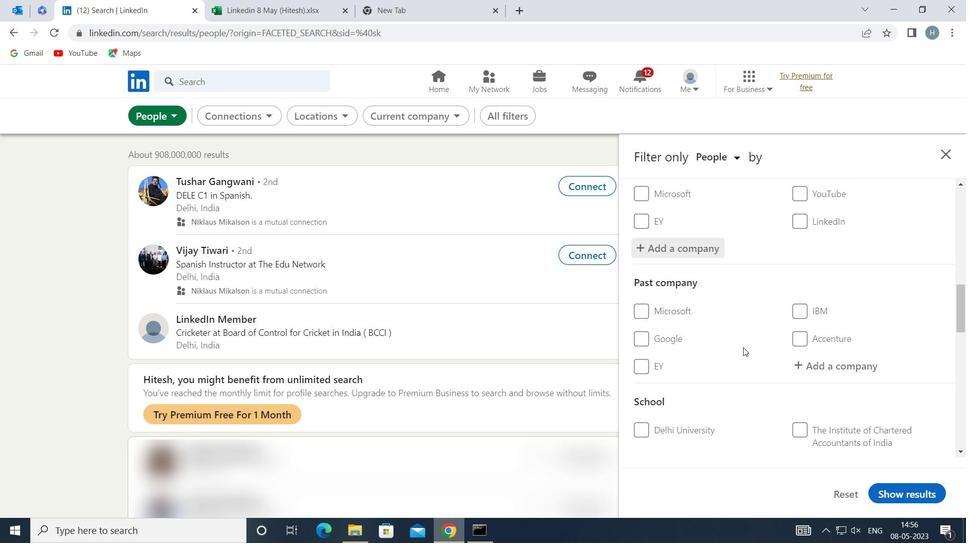 
Action: Mouse moved to (744, 347)
Screenshot: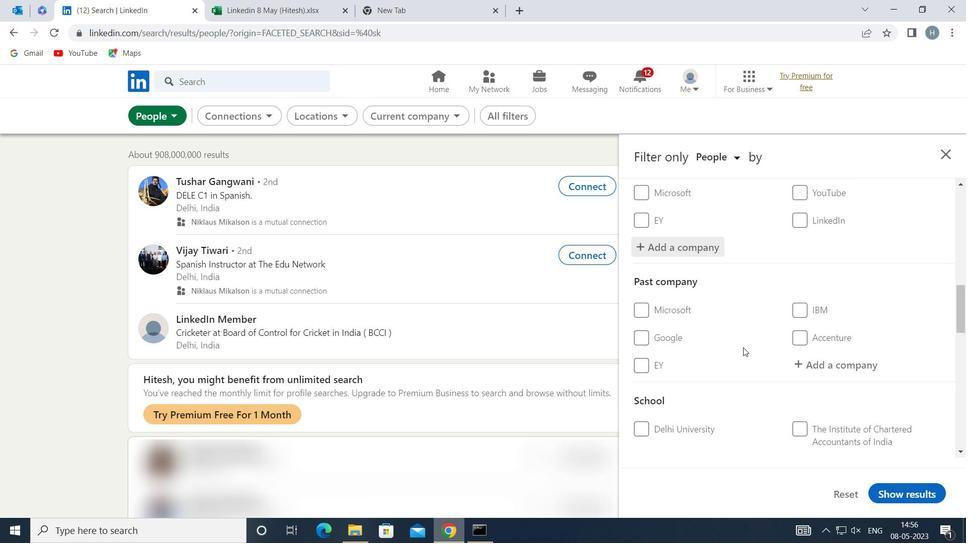 
Action: Mouse scrolled (744, 346) with delta (0, 0)
Screenshot: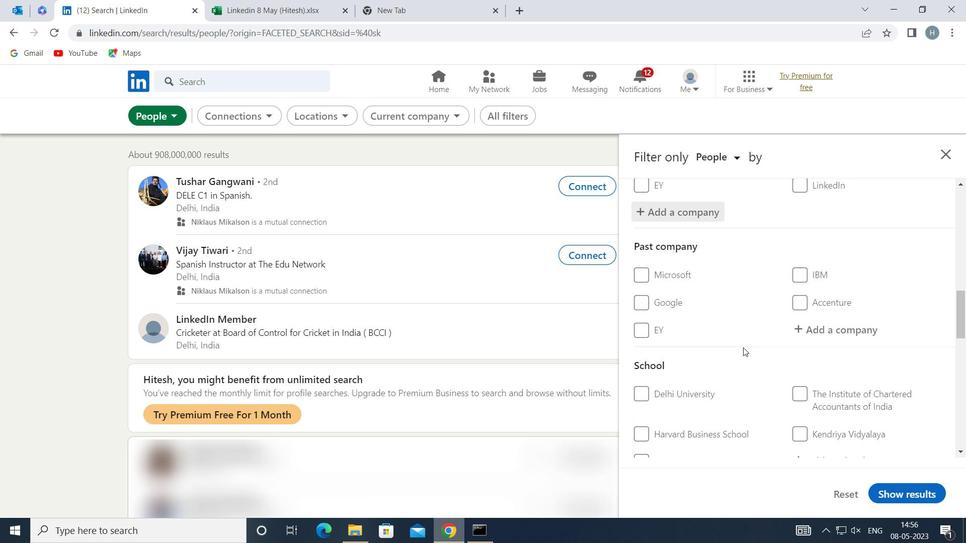 
Action: Mouse moved to (842, 367)
Screenshot: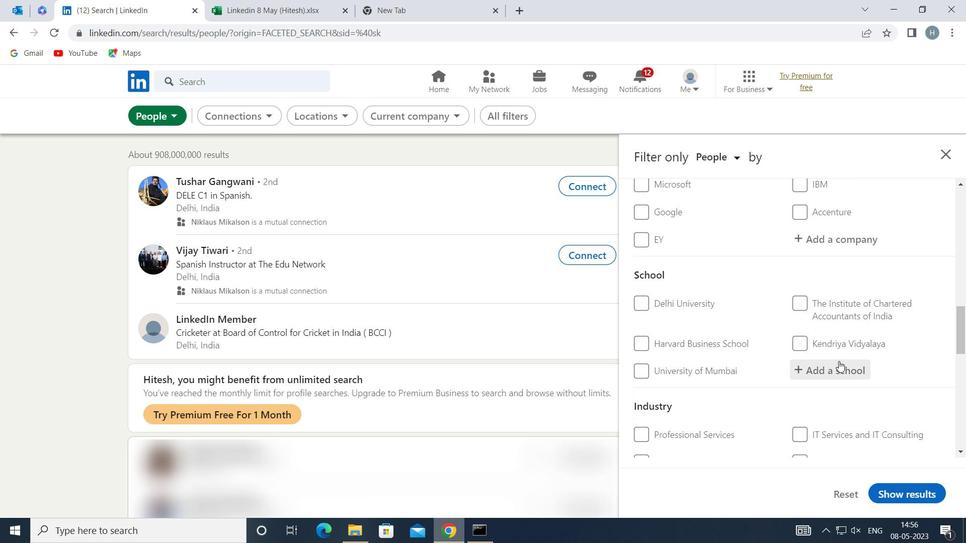 
Action: Mouse pressed left at (842, 367)
Screenshot: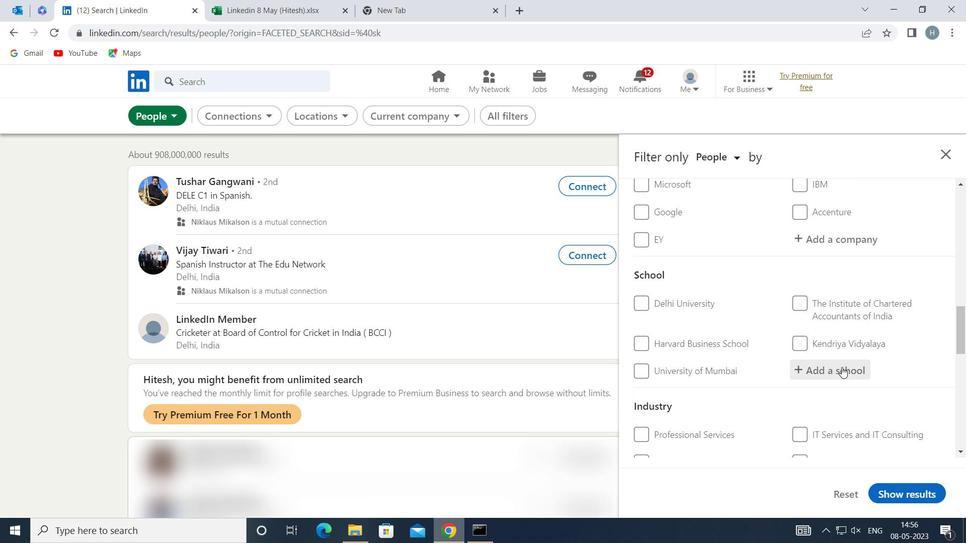 
Action: Mouse moved to (842, 367)
Screenshot: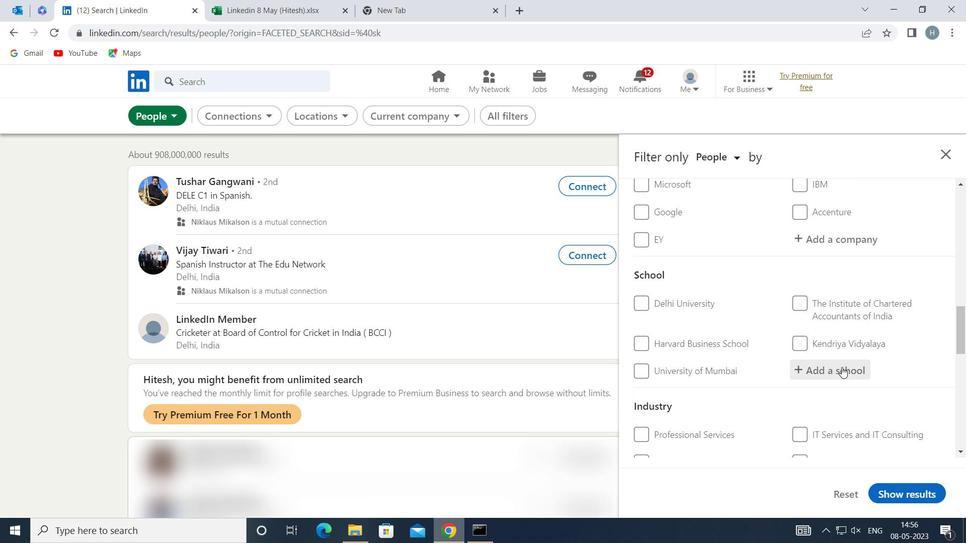 
Action: Key pressed <Key.shift>SEVENTH<Key.space><Key.shift>DAY<Key.space><Key.shift>ADV
Screenshot: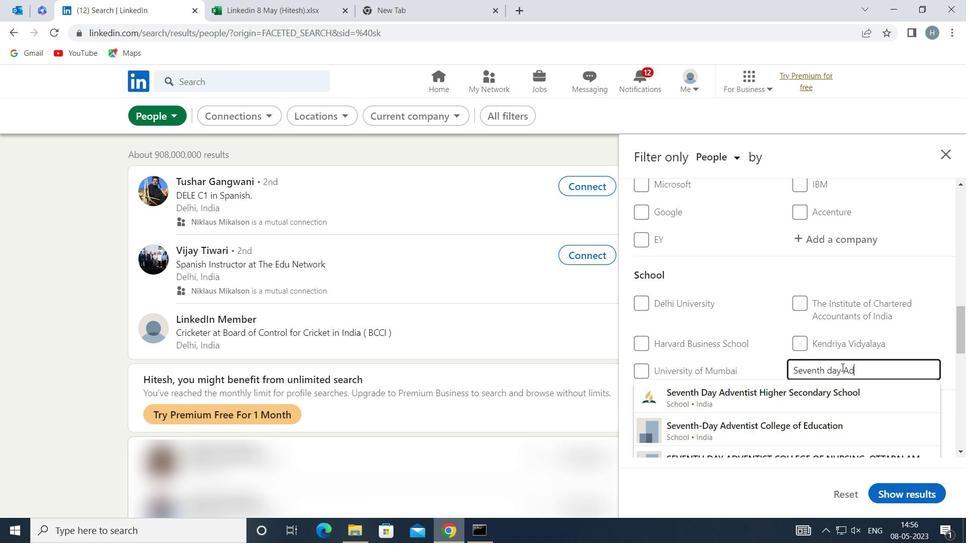 
Action: Mouse moved to (808, 394)
Screenshot: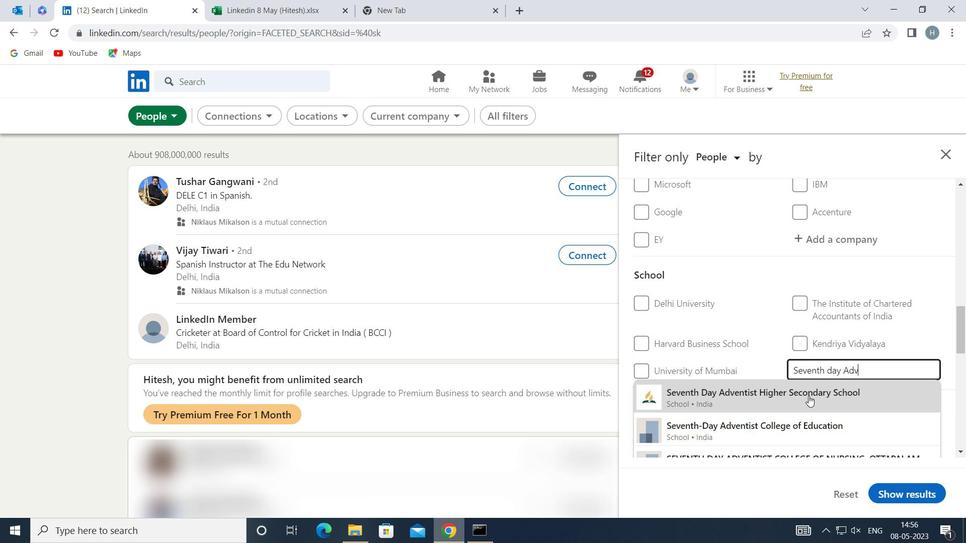 
Action: Mouse pressed left at (808, 394)
Screenshot: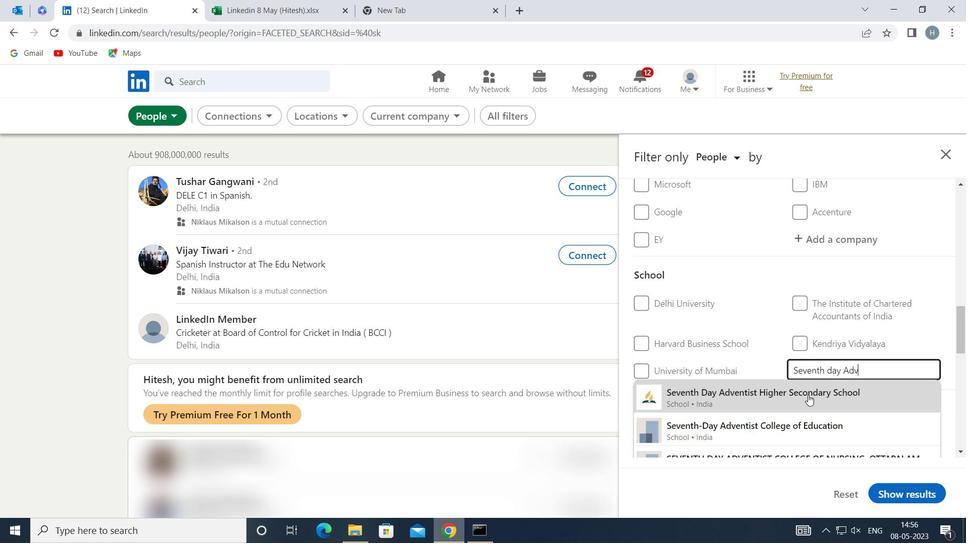 
Action: Mouse moved to (805, 356)
Screenshot: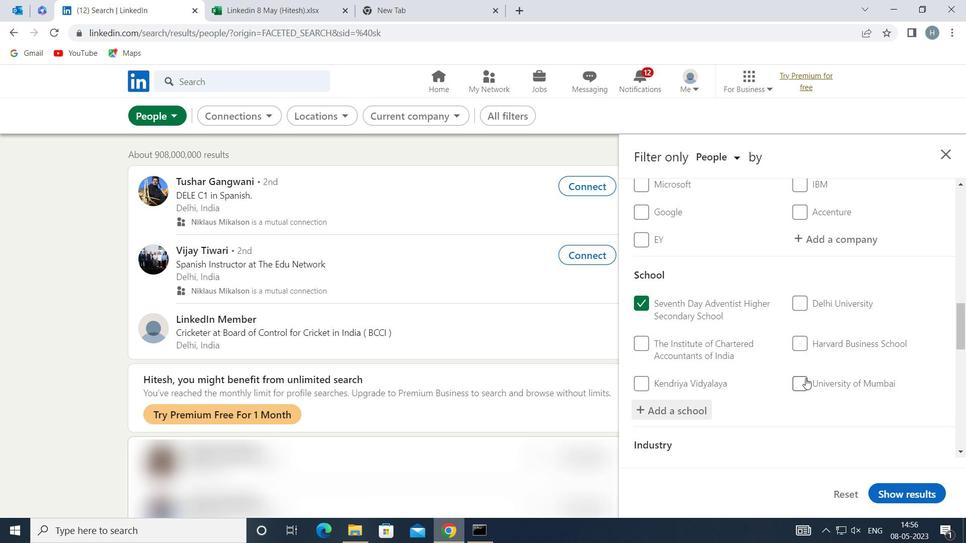 
Action: Mouse scrolled (805, 356) with delta (0, 0)
Screenshot: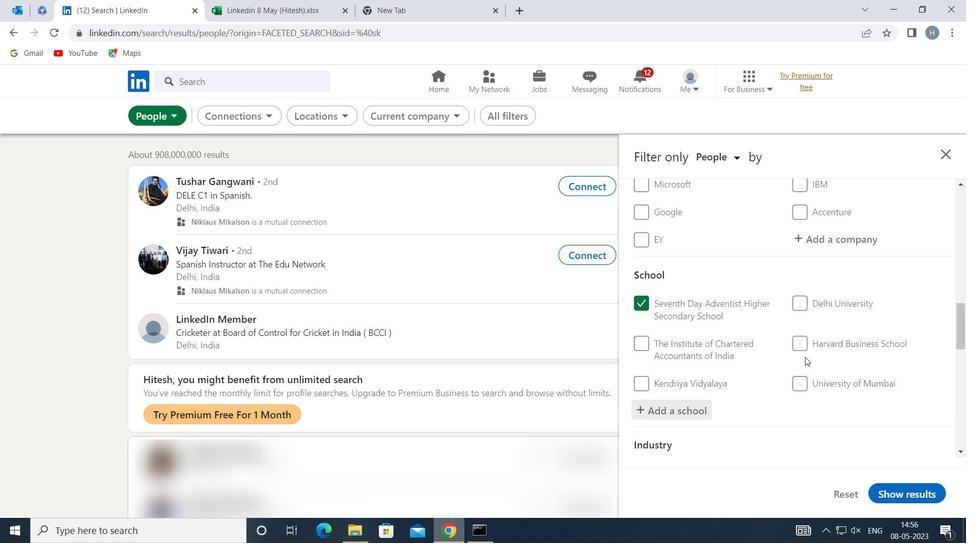 
Action: Mouse moved to (805, 356)
Screenshot: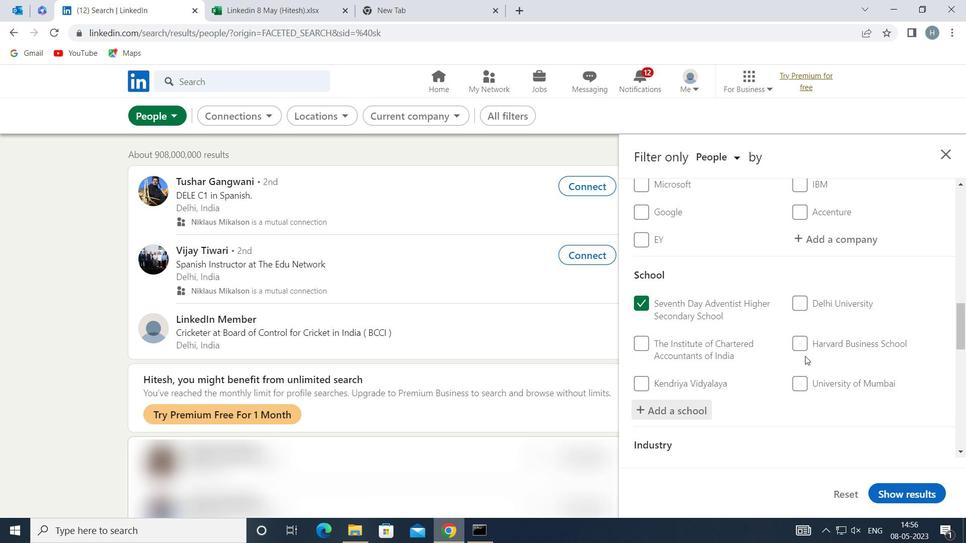 
Action: Mouse scrolled (805, 356) with delta (0, 0)
Screenshot: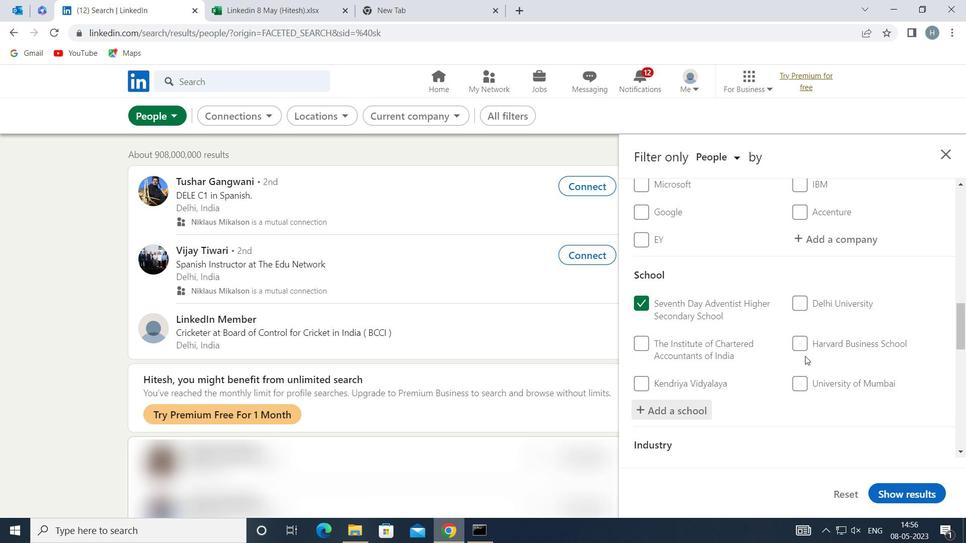 
Action: Mouse scrolled (805, 356) with delta (0, 0)
Screenshot: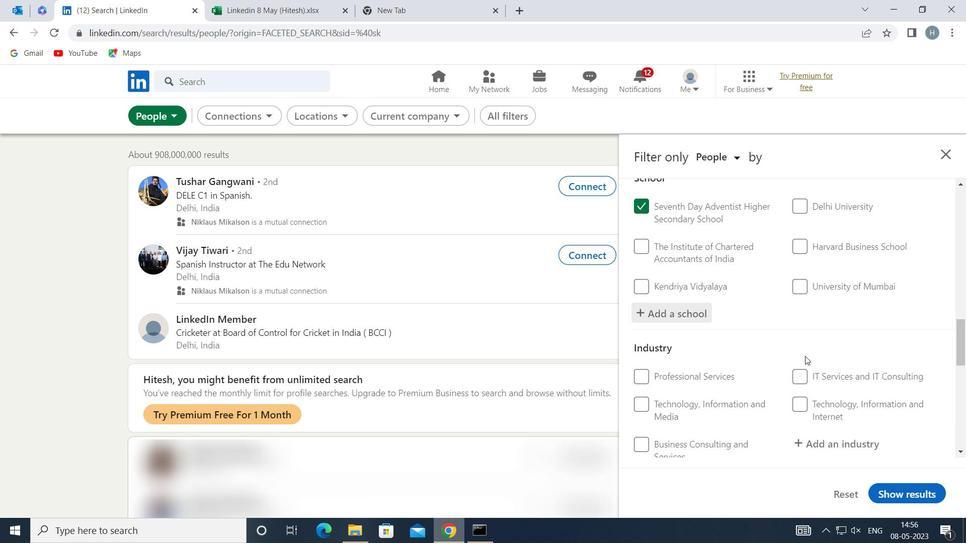 
Action: Mouse moved to (825, 351)
Screenshot: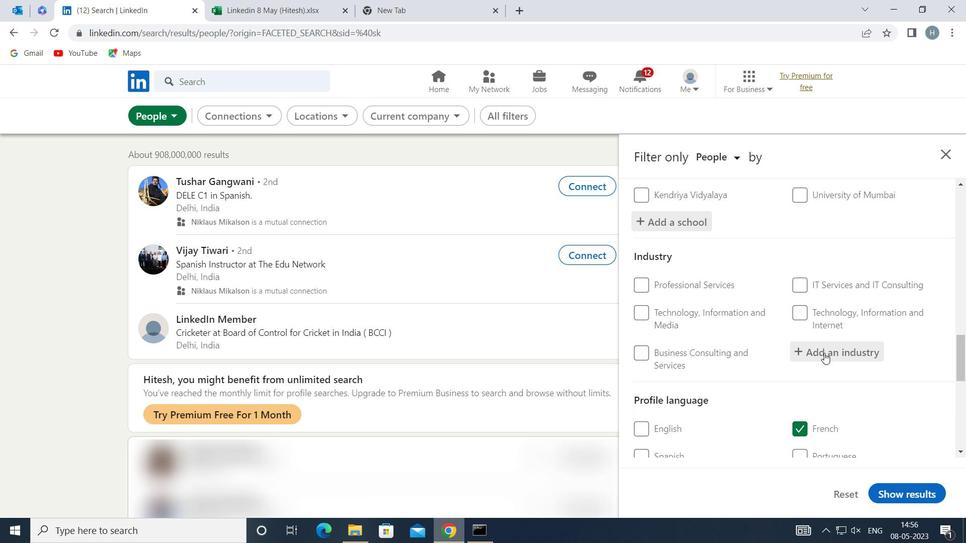 
Action: Mouse pressed left at (825, 351)
Screenshot: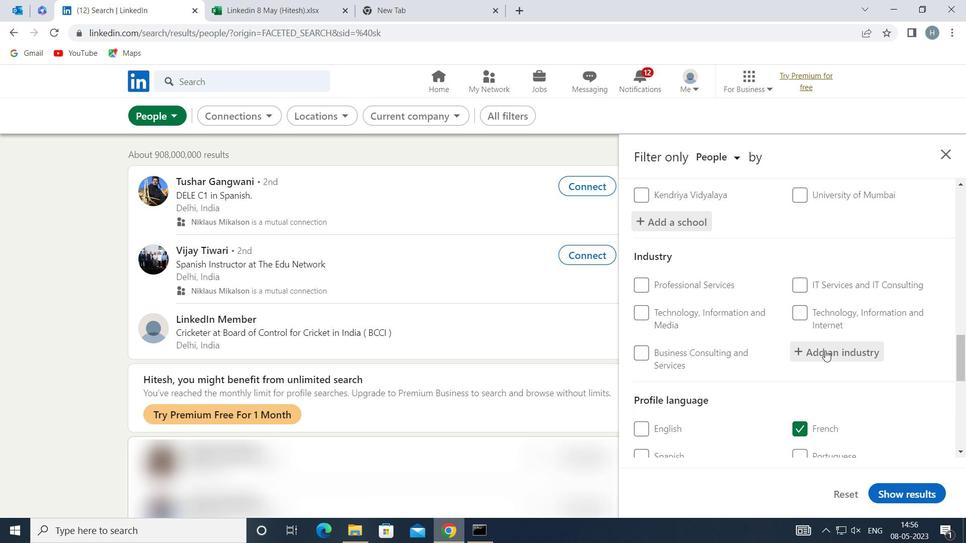 
Action: Mouse moved to (824, 350)
Screenshot: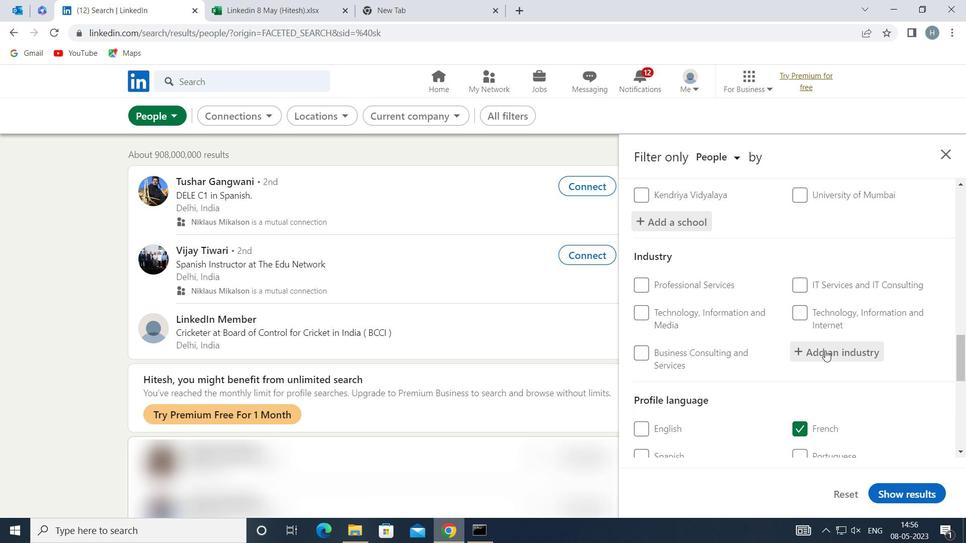 
Action: Key pressed <Key.shift>SEMICOND
Screenshot: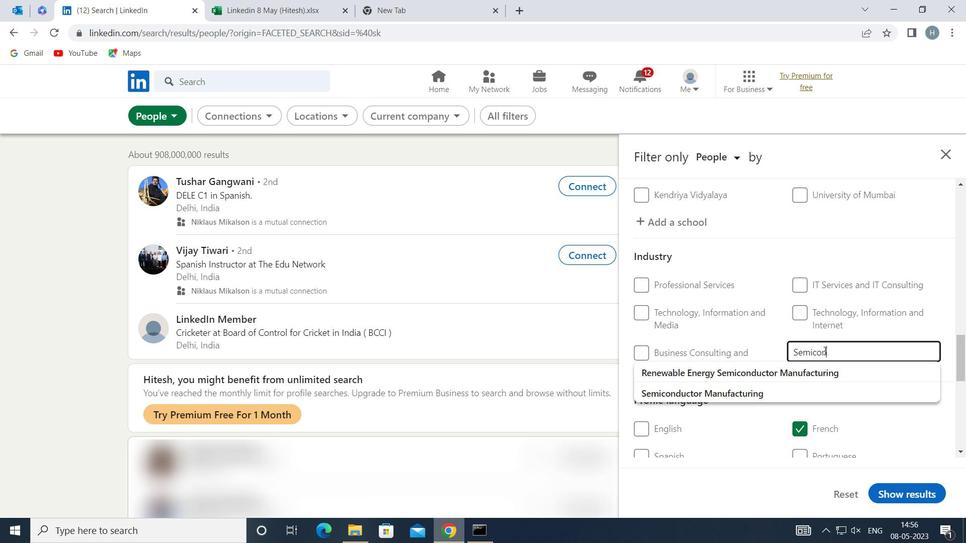 
Action: Mouse moved to (774, 387)
Screenshot: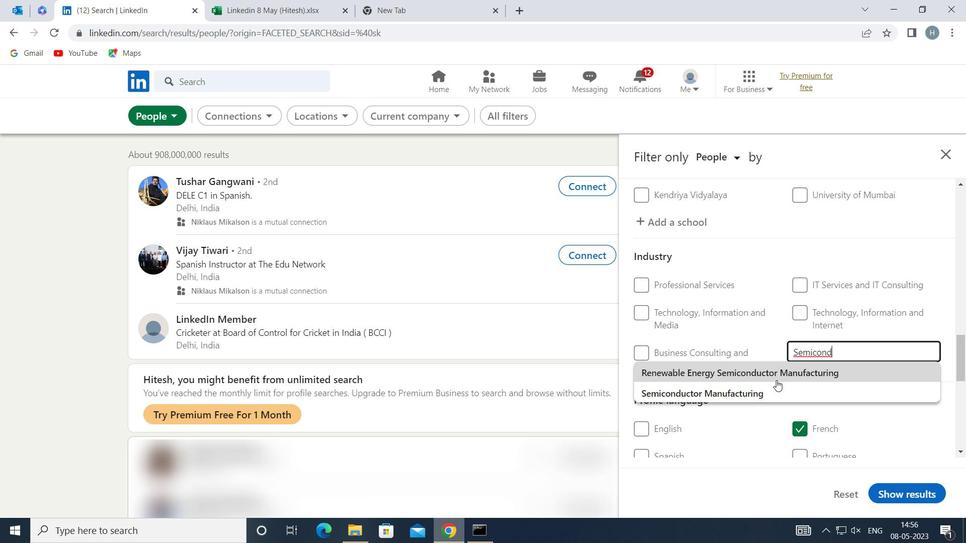 
Action: Mouse pressed left at (774, 387)
Screenshot: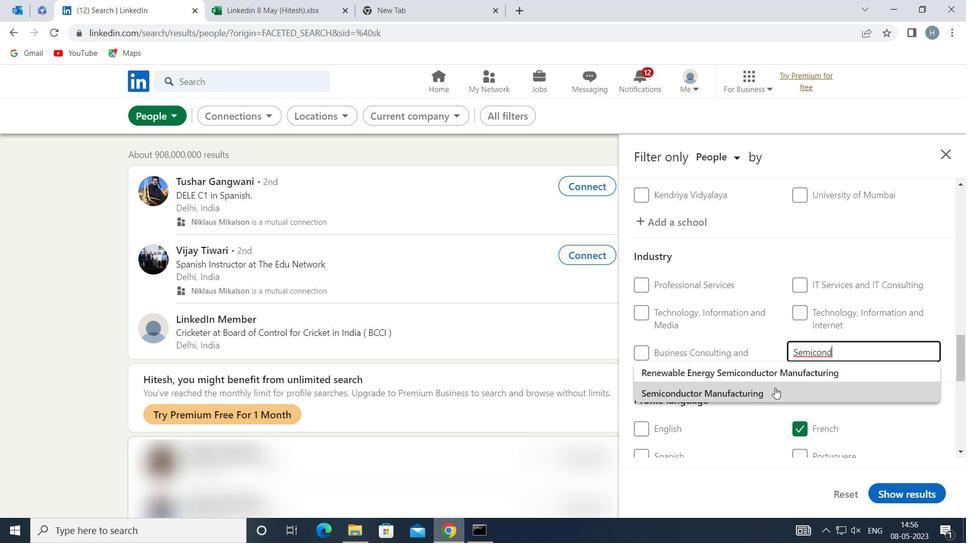
Action: Mouse moved to (781, 353)
Screenshot: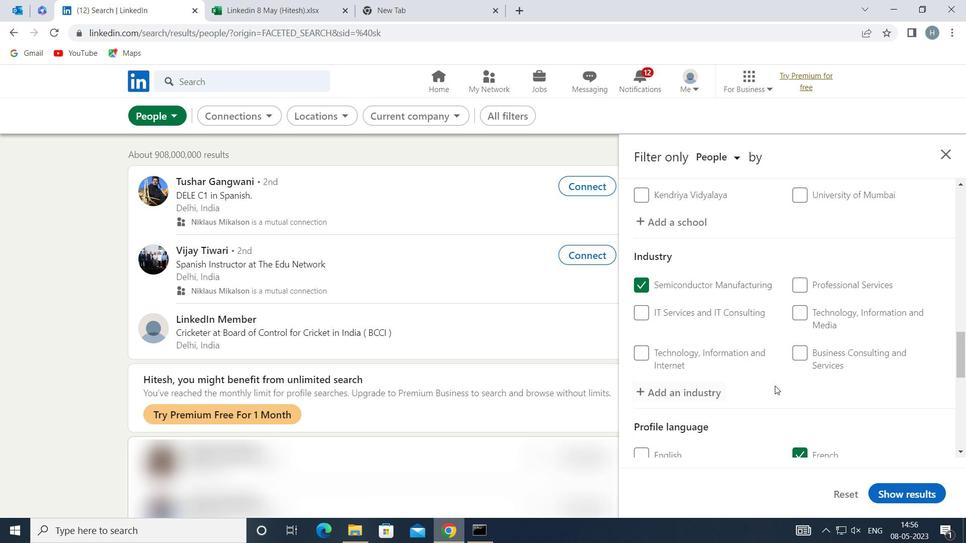 
Action: Mouse scrolled (781, 353) with delta (0, 0)
Screenshot: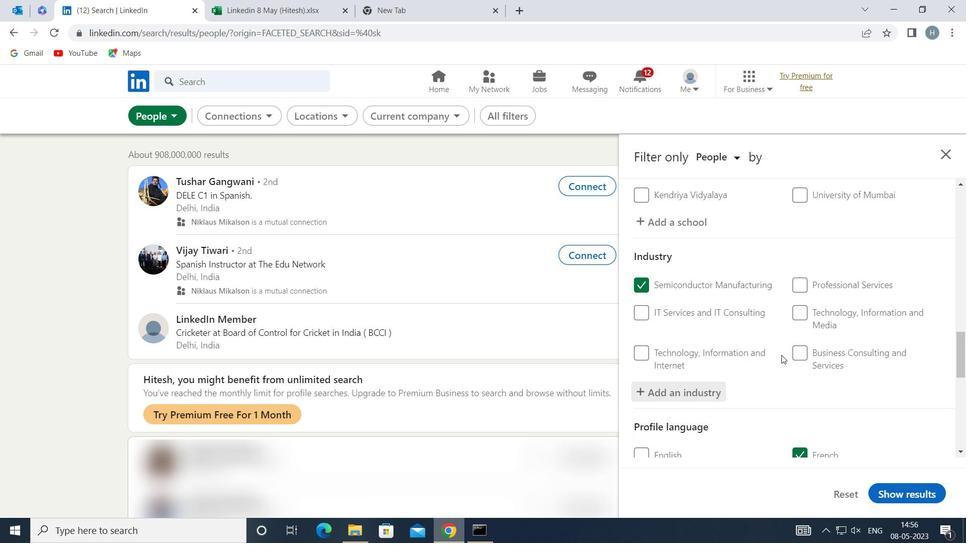 
Action: Mouse scrolled (781, 353) with delta (0, 0)
Screenshot: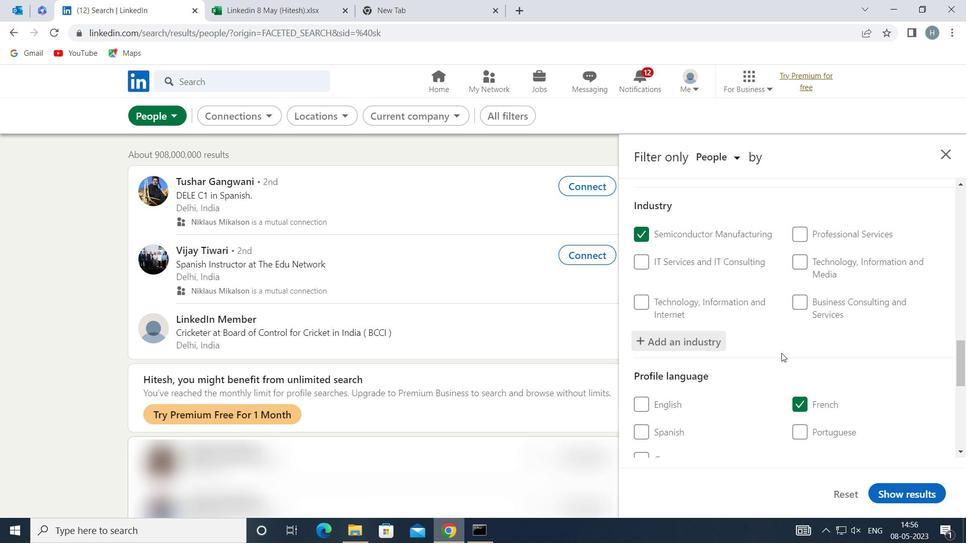 
Action: Mouse scrolled (781, 353) with delta (0, 0)
Screenshot: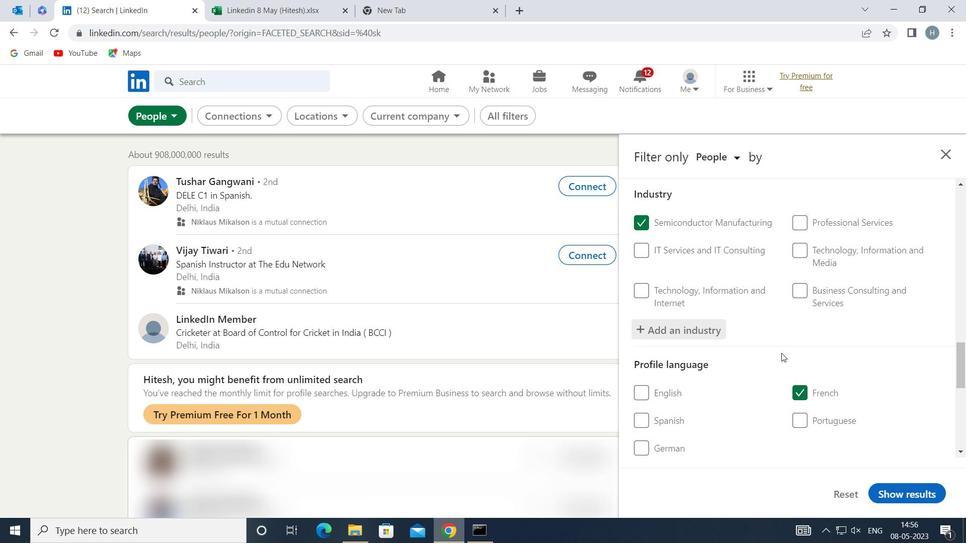 
Action: Mouse scrolled (781, 353) with delta (0, 0)
Screenshot: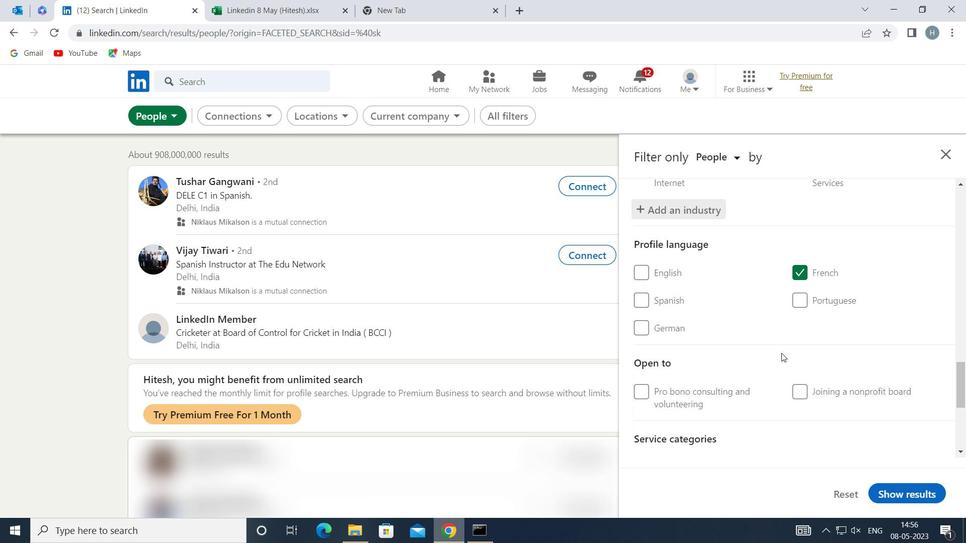 
Action: Mouse scrolled (781, 353) with delta (0, 0)
Screenshot: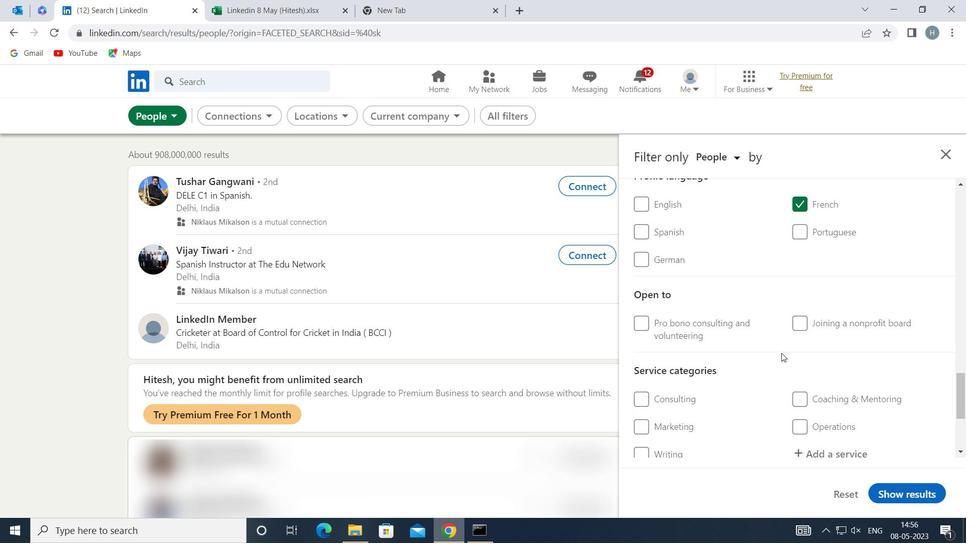 
Action: Mouse scrolled (781, 353) with delta (0, 0)
Screenshot: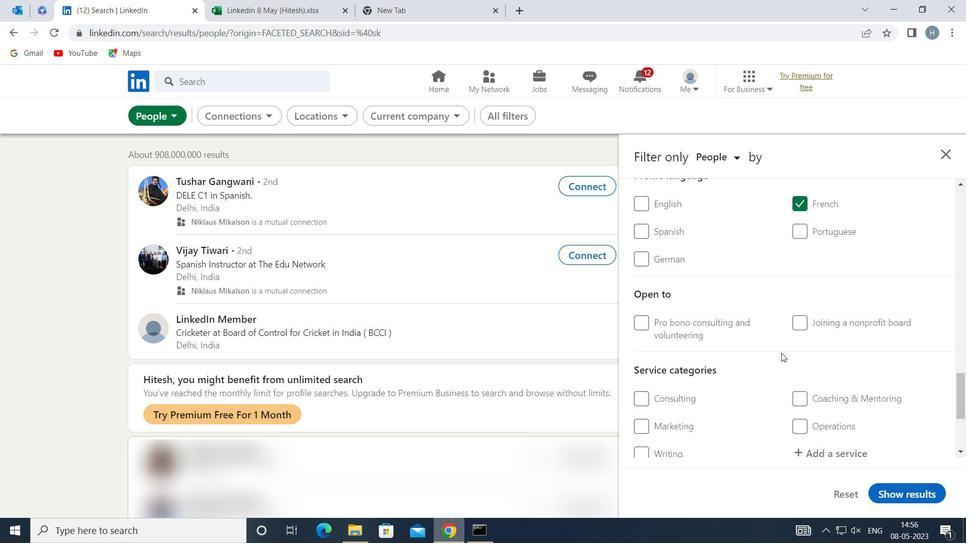 
Action: Mouse moved to (824, 324)
Screenshot: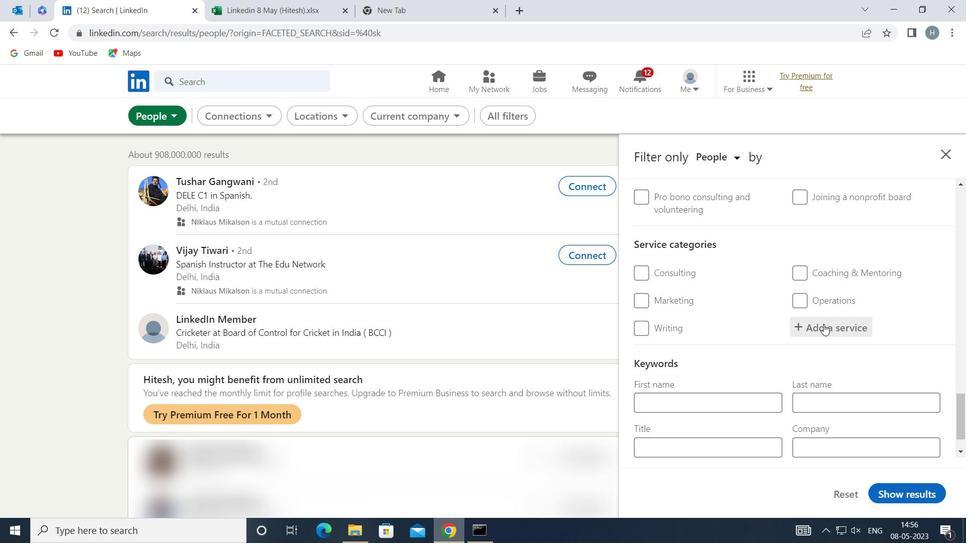 
Action: Mouse pressed left at (824, 324)
Screenshot: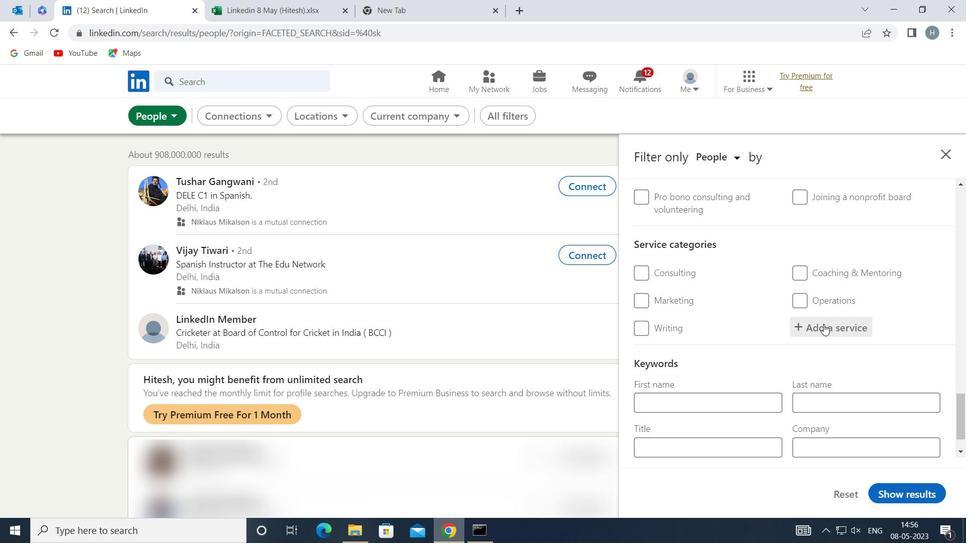 
Action: Key pressed <Key.shift>MARKET<Key.space><Key.shift>ST
Screenshot: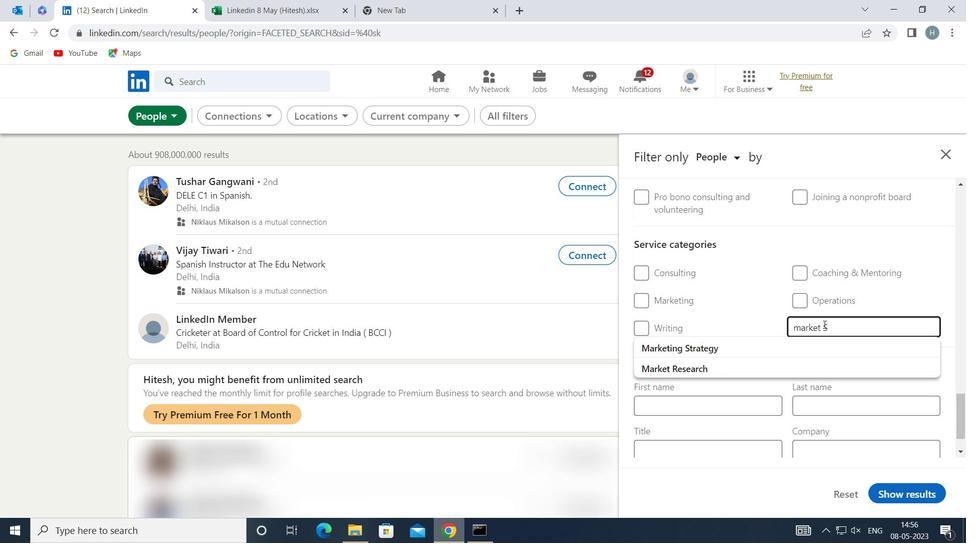 
Action: Mouse moved to (865, 346)
Screenshot: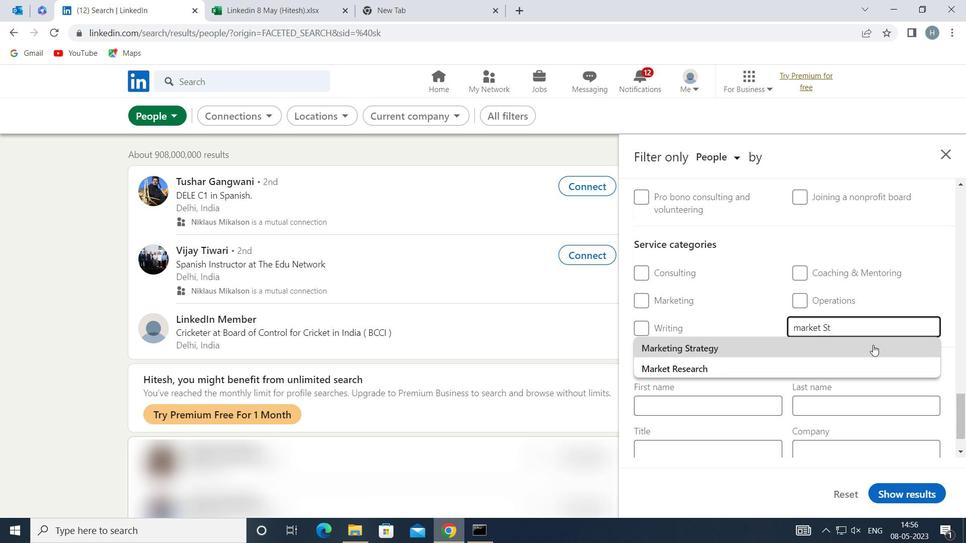 
Action: Mouse pressed left at (865, 346)
Screenshot: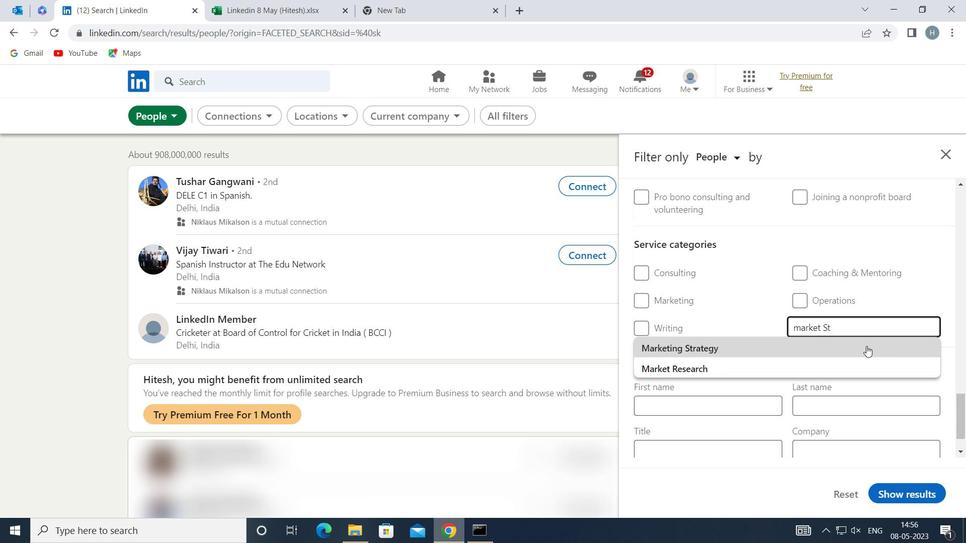 
Action: Mouse moved to (844, 351)
Screenshot: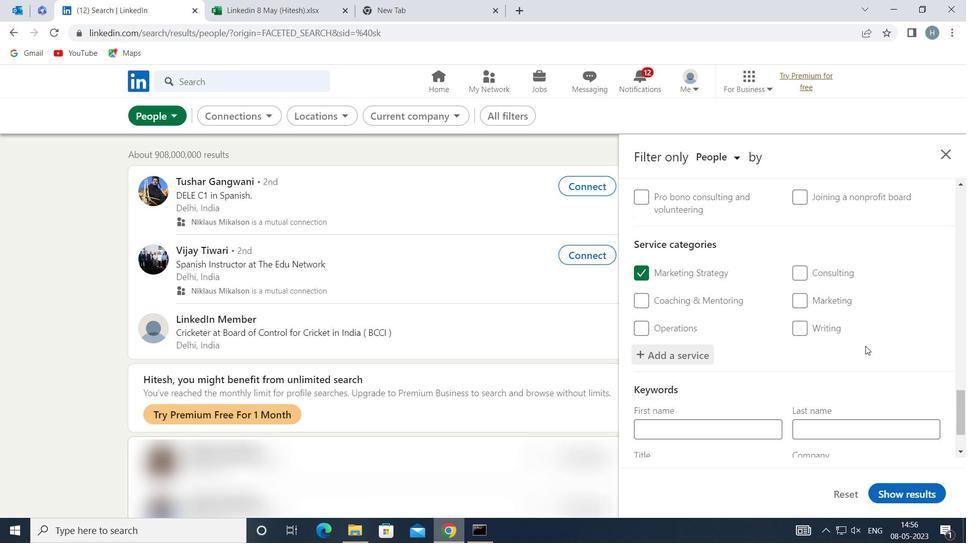 
Action: Mouse scrolled (844, 351) with delta (0, 0)
Screenshot: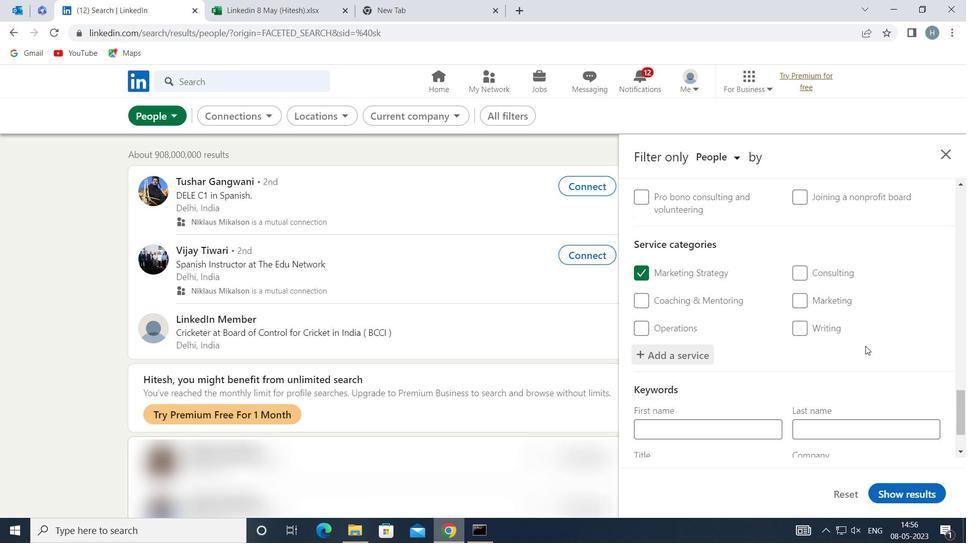 
Action: Mouse moved to (842, 352)
Screenshot: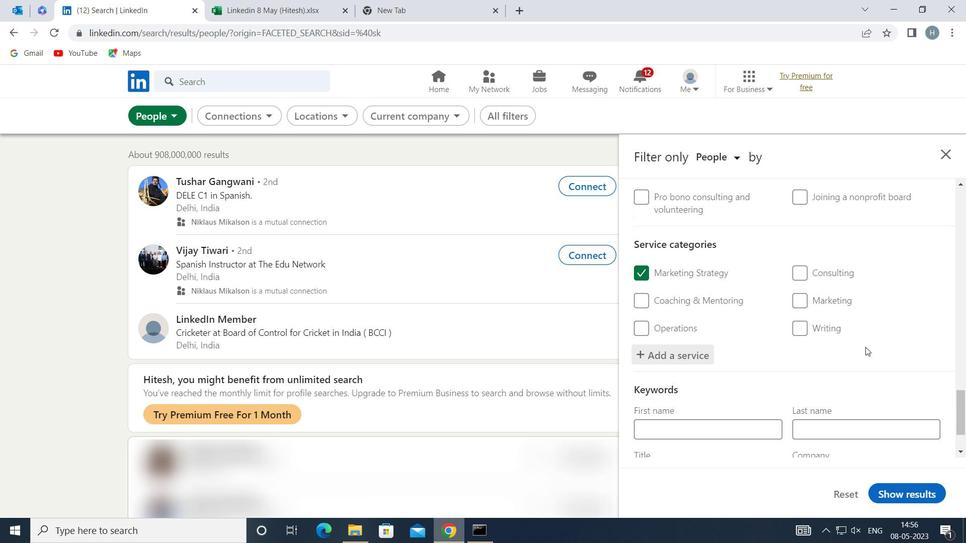 
Action: Mouse scrolled (842, 352) with delta (0, 0)
Screenshot: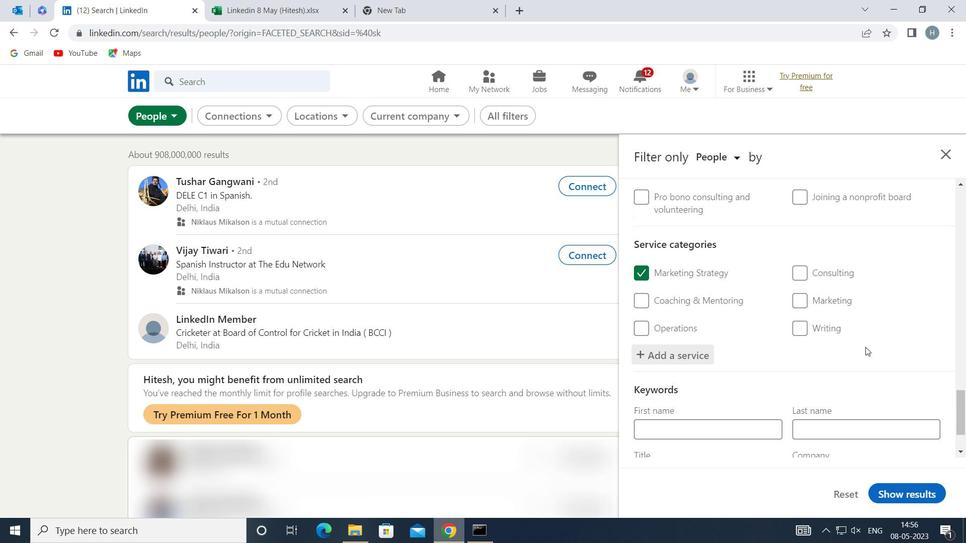 
Action: Mouse moved to (840, 354)
Screenshot: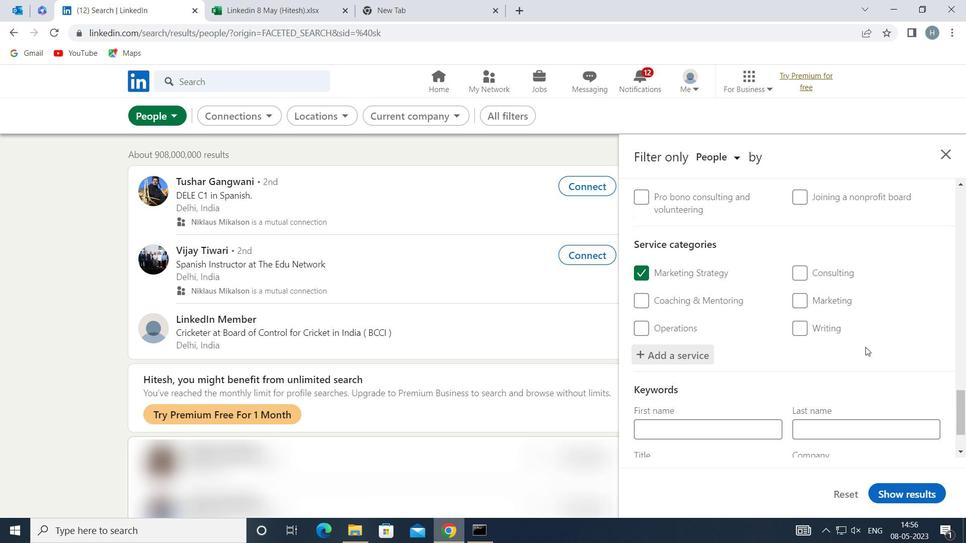 
Action: Mouse scrolled (840, 353) with delta (0, 0)
Screenshot: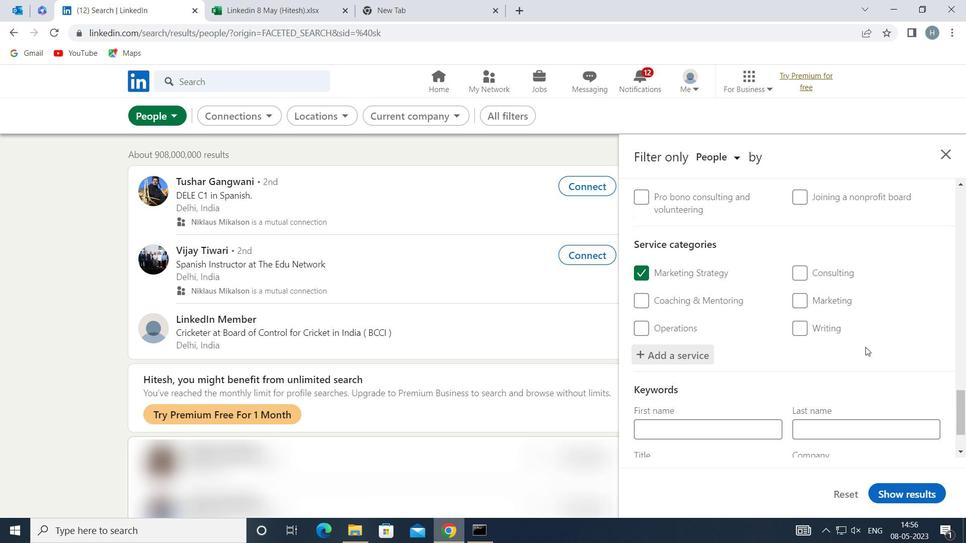 
Action: Mouse moved to (827, 359)
Screenshot: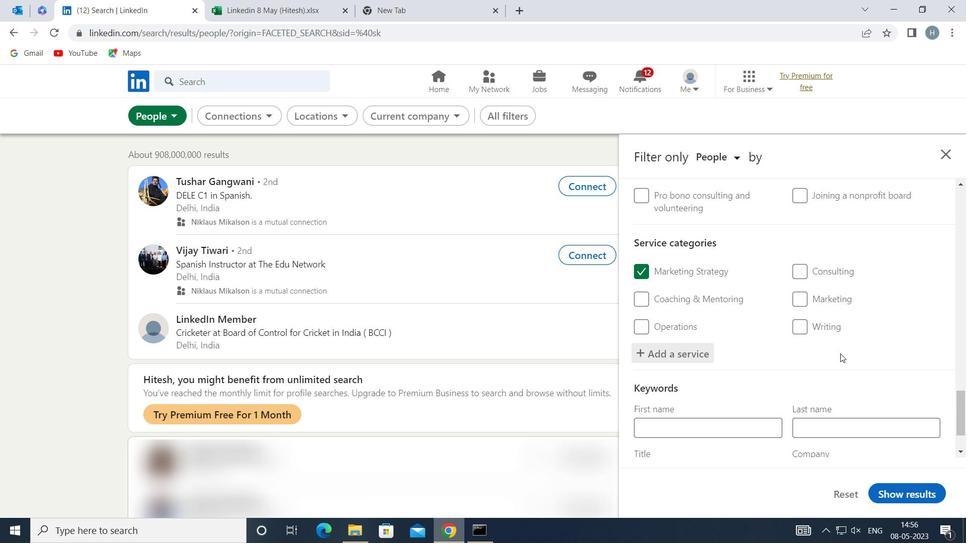 
Action: Mouse scrolled (827, 359) with delta (0, 0)
Screenshot: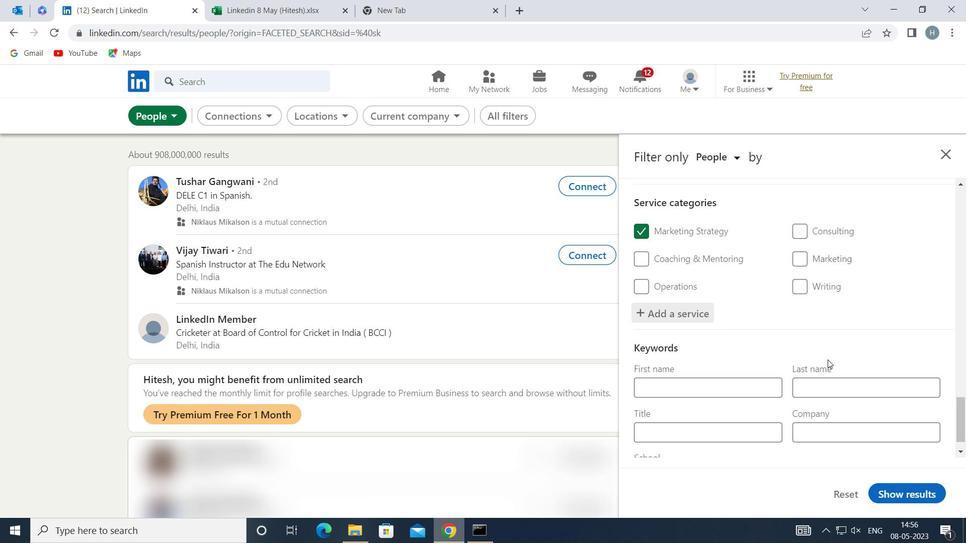 
Action: Mouse scrolled (827, 359) with delta (0, 0)
Screenshot: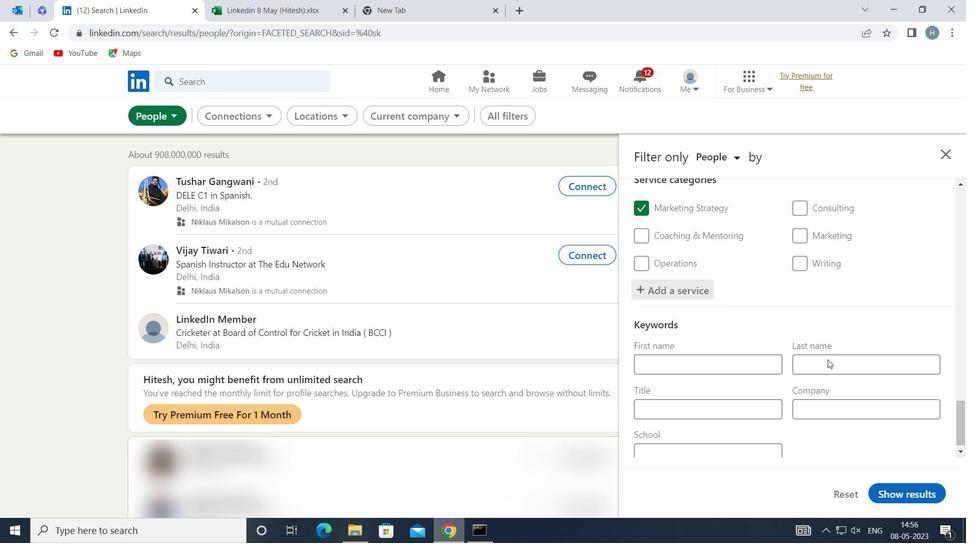 
Action: Mouse moved to (737, 402)
Screenshot: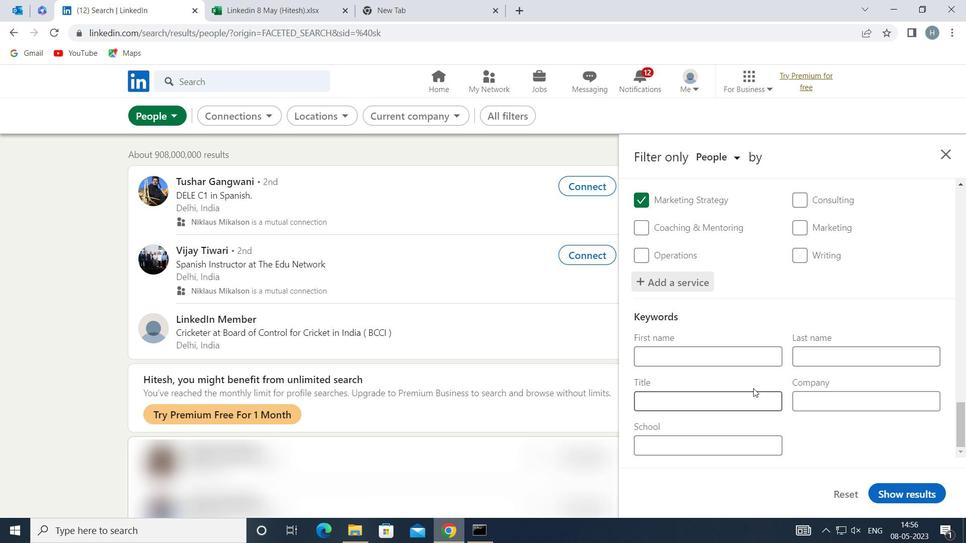 
Action: Mouse pressed left at (737, 402)
Screenshot: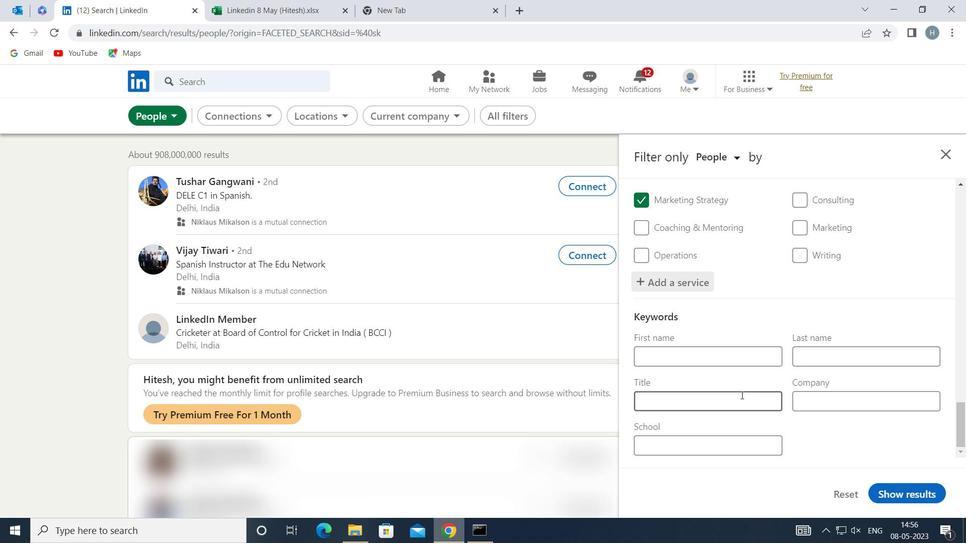 
Action: Mouse moved to (737, 399)
Screenshot: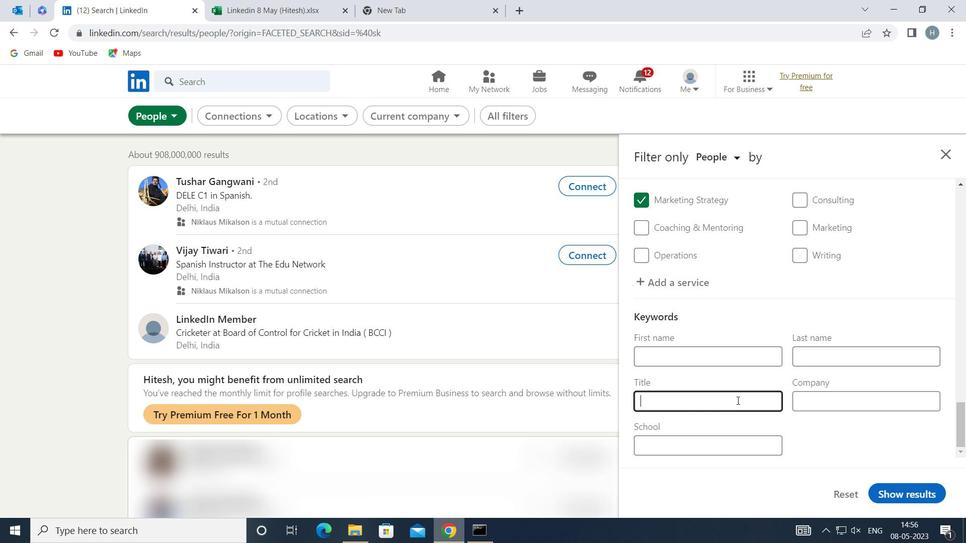 
Action: Key pressed <Key.shift>BUDGET<Key.space><Key.shift>ANALYST
Screenshot: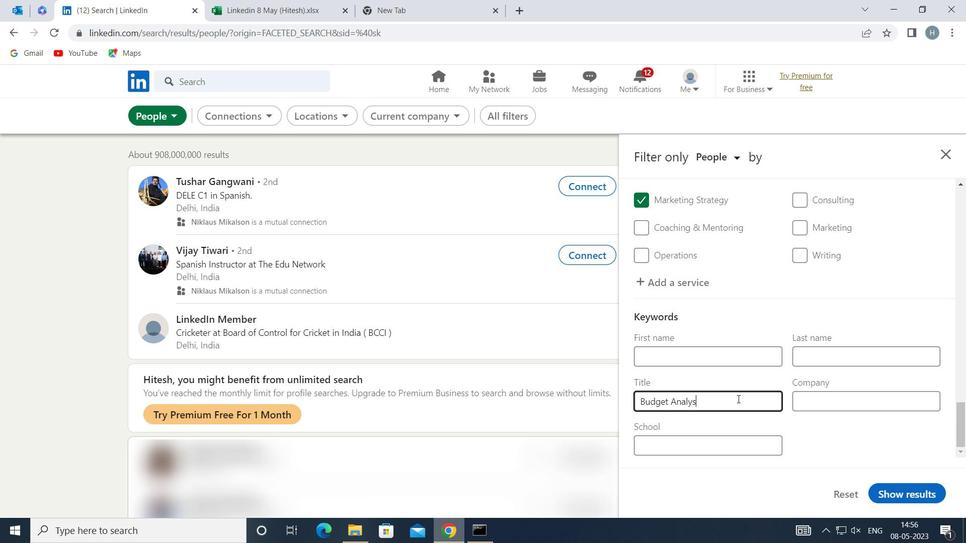 
Action: Mouse moved to (913, 494)
Screenshot: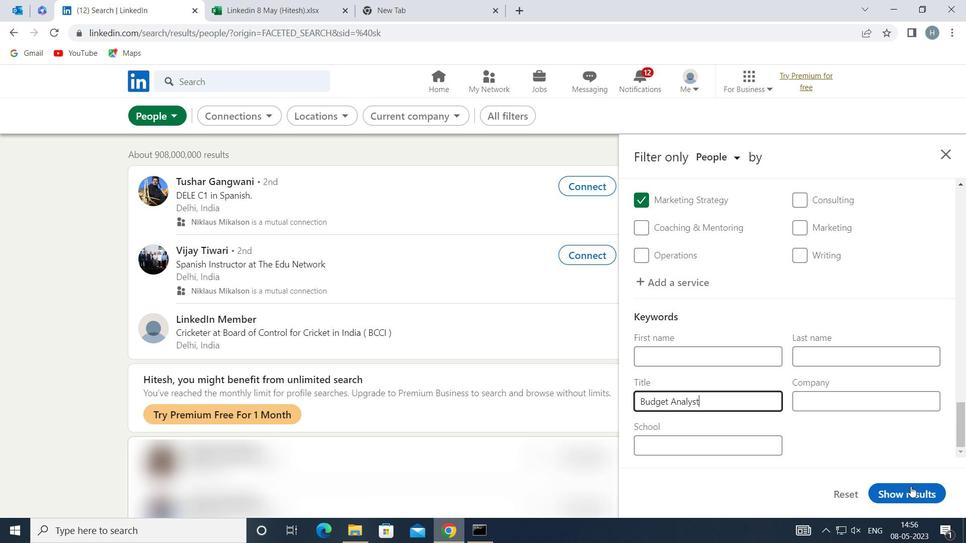 
Action: Mouse pressed left at (913, 494)
Screenshot: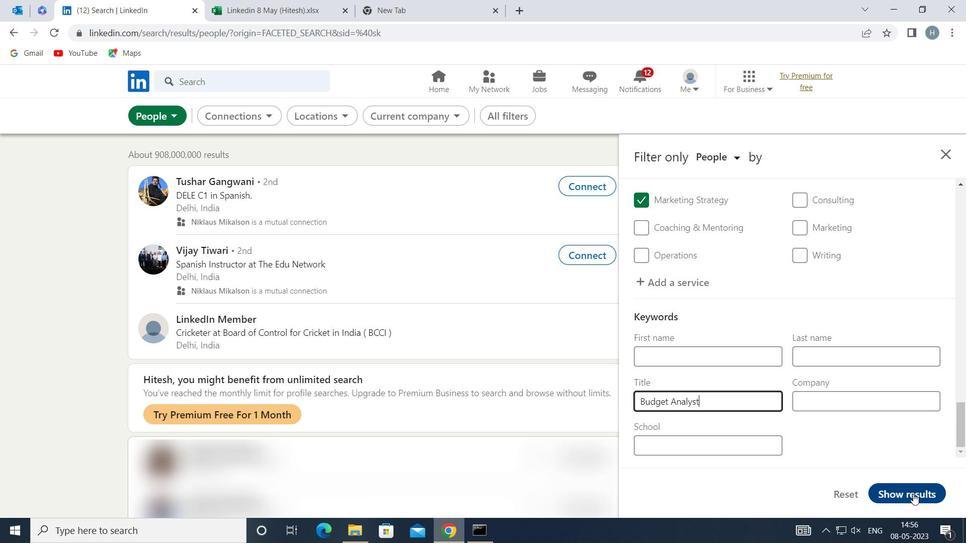 
Action: Mouse moved to (749, 264)
Screenshot: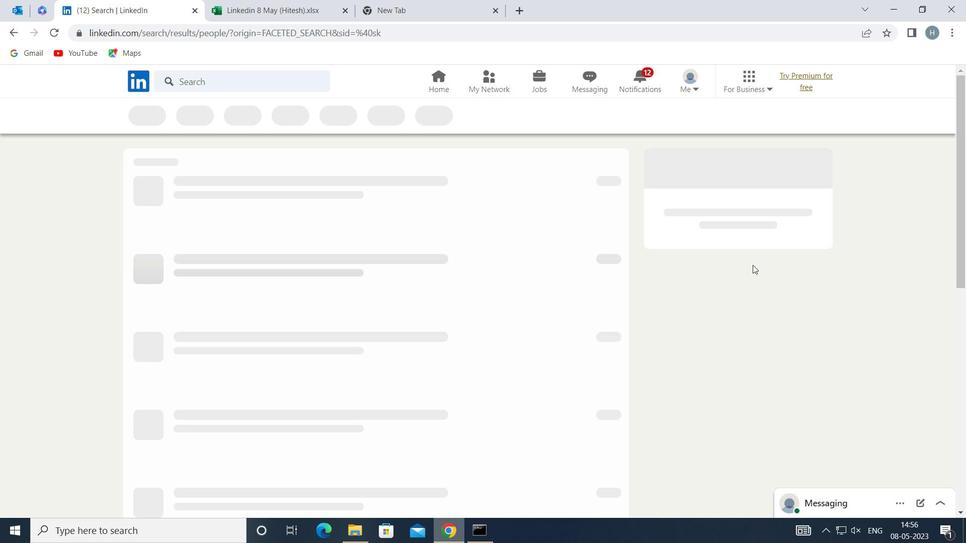 
